 Task: Start in the project CalibrateTech the sprint 'Super Sprinters', with a duration of 1 week. Start in the project CalibrateTech the sprint 'Super Sprinters', with a duration of 3 weeks. Start in the project CalibrateTech the sprint 'Super Sprinters', with a duration of 2 weeks
Action: Mouse moved to (590, 359)
Screenshot: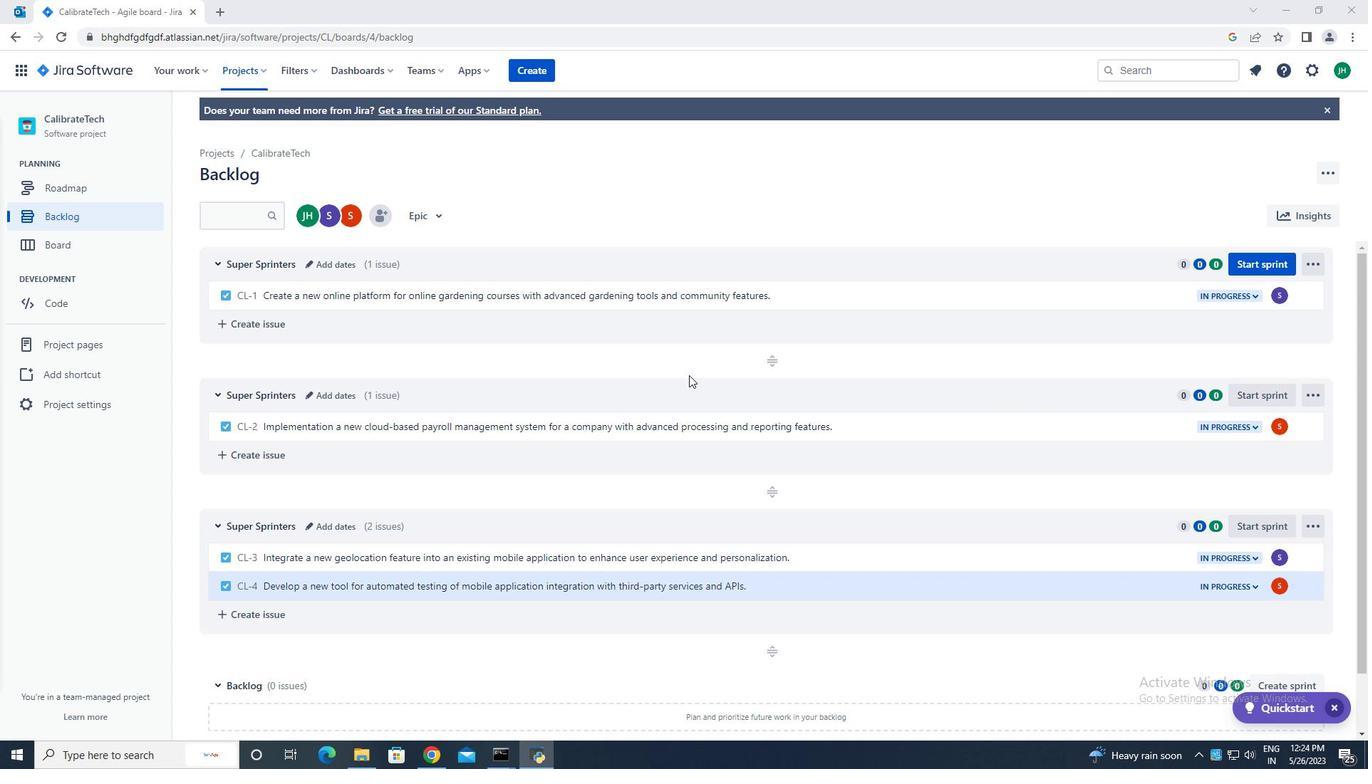
Action: Mouse scrolled (590, 360) with delta (0, 0)
Screenshot: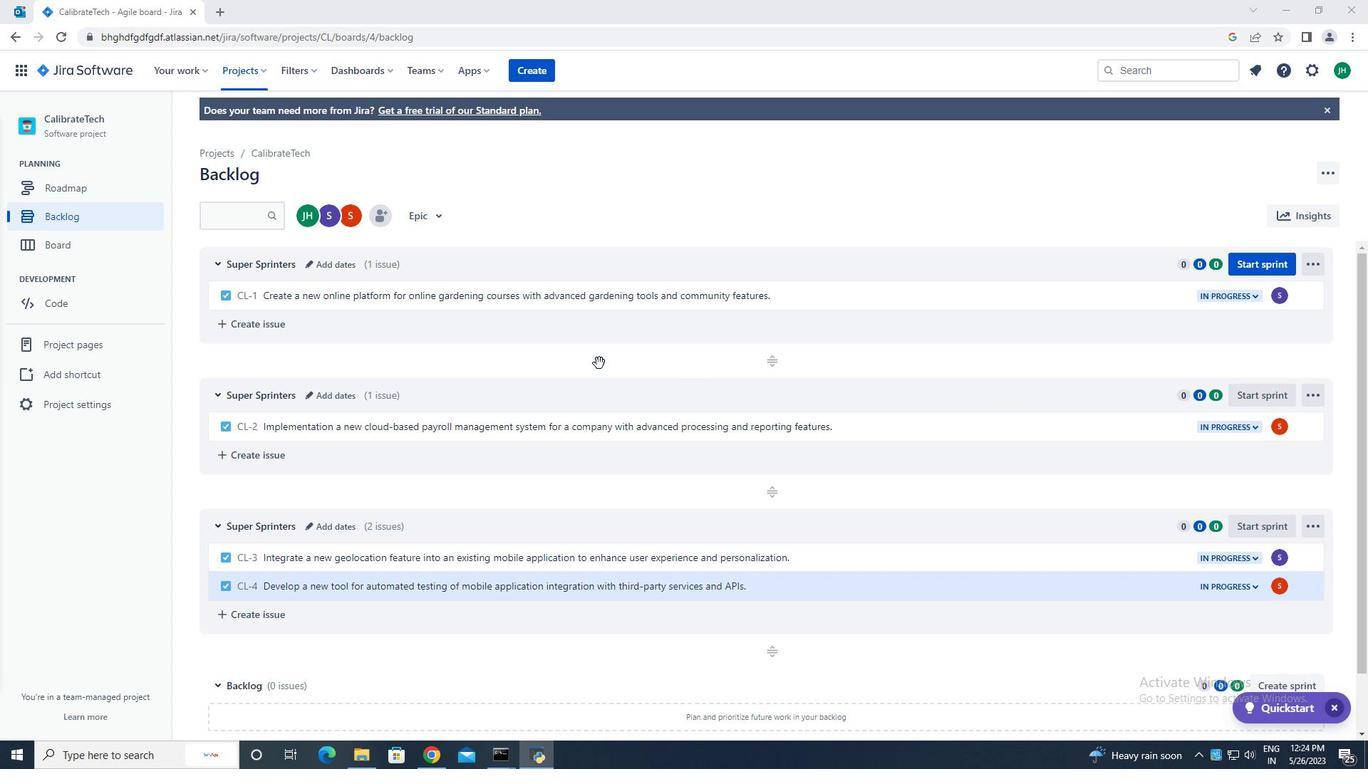 
Action: Mouse scrolled (590, 360) with delta (0, 0)
Screenshot: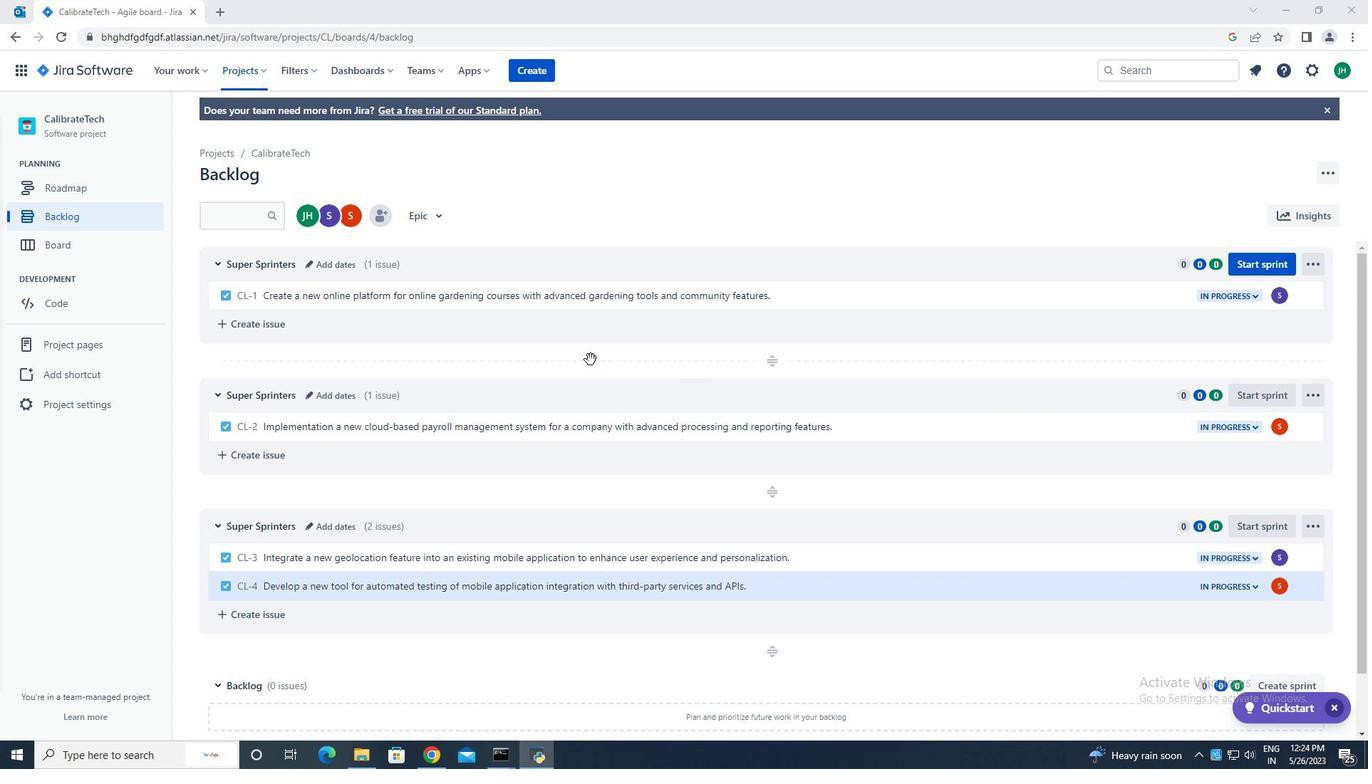 
Action: Mouse scrolled (590, 360) with delta (0, 0)
Screenshot: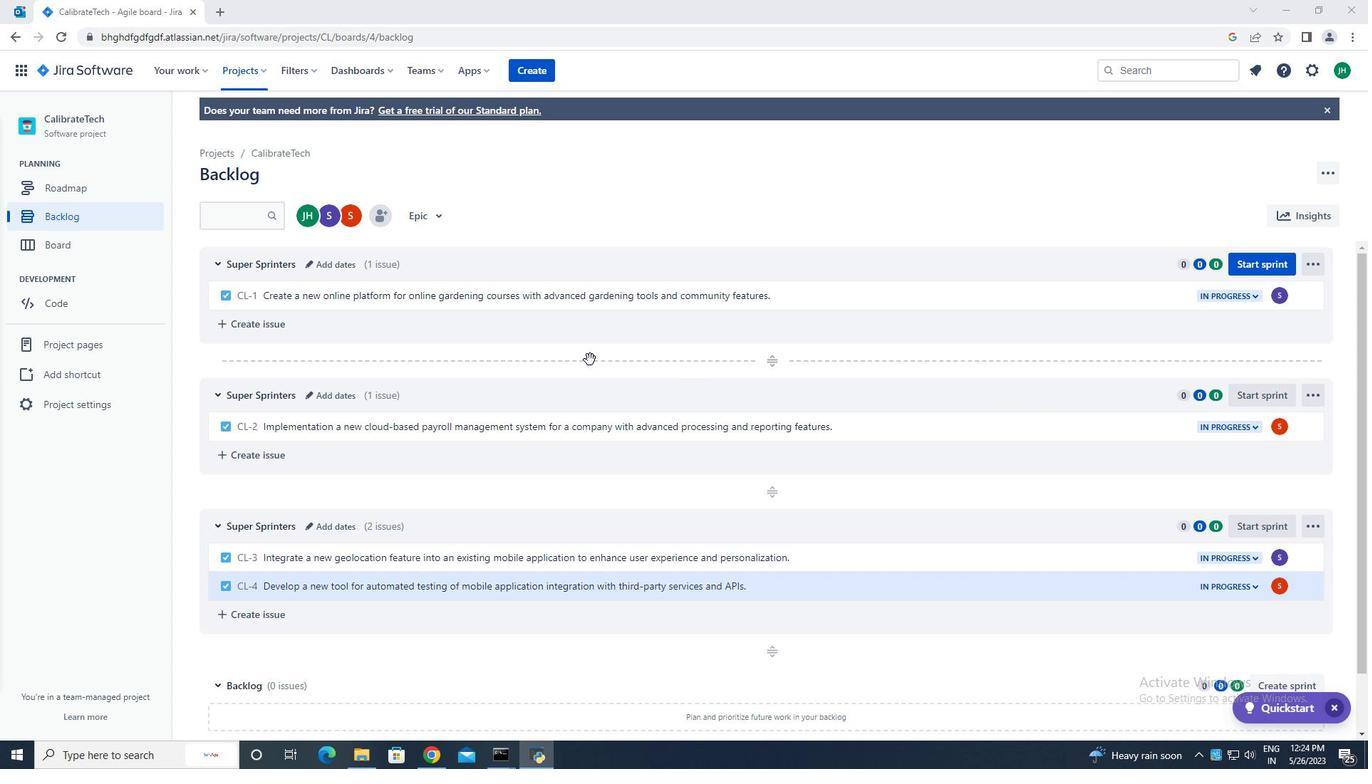 
Action: Mouse scrolled (590, 360) with delta (0, 0)
Screenshot: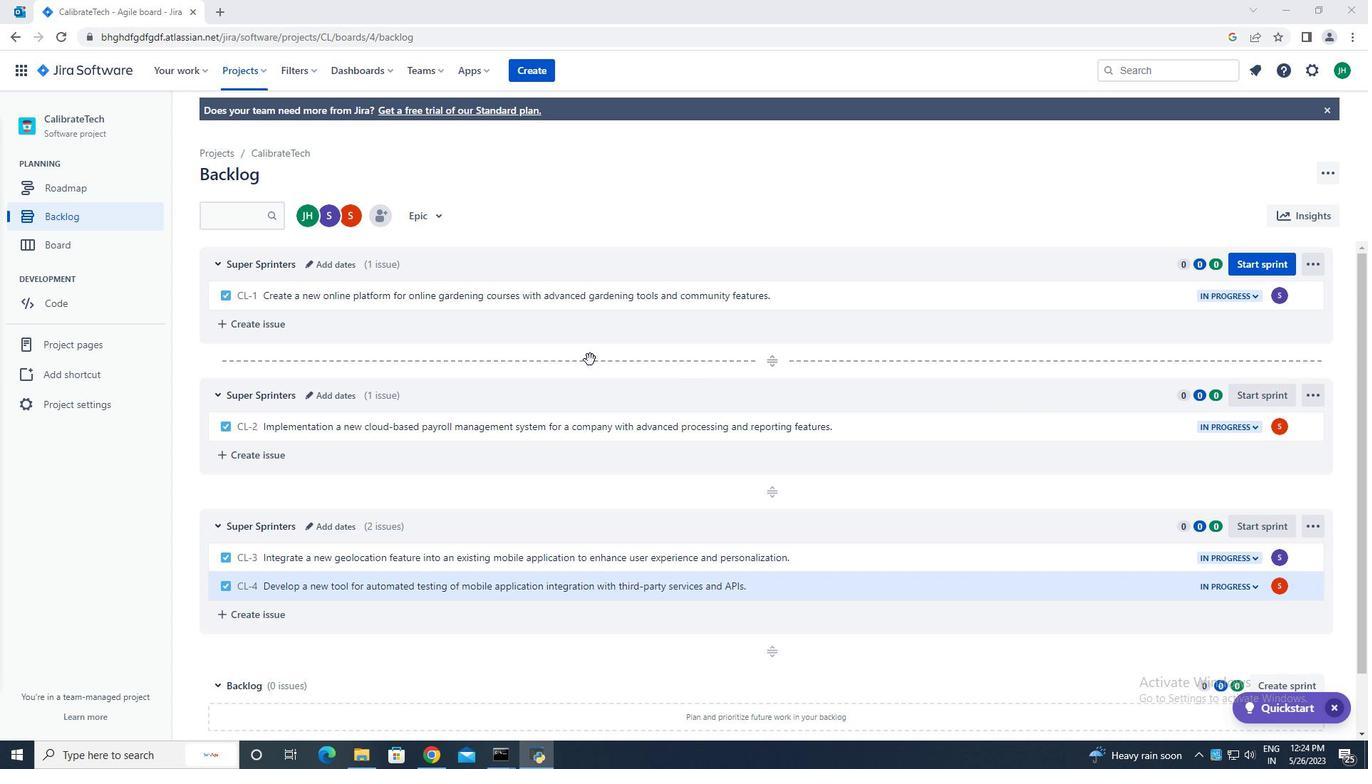 
Action: Mouse moved to (1264, 266)
Screenshot: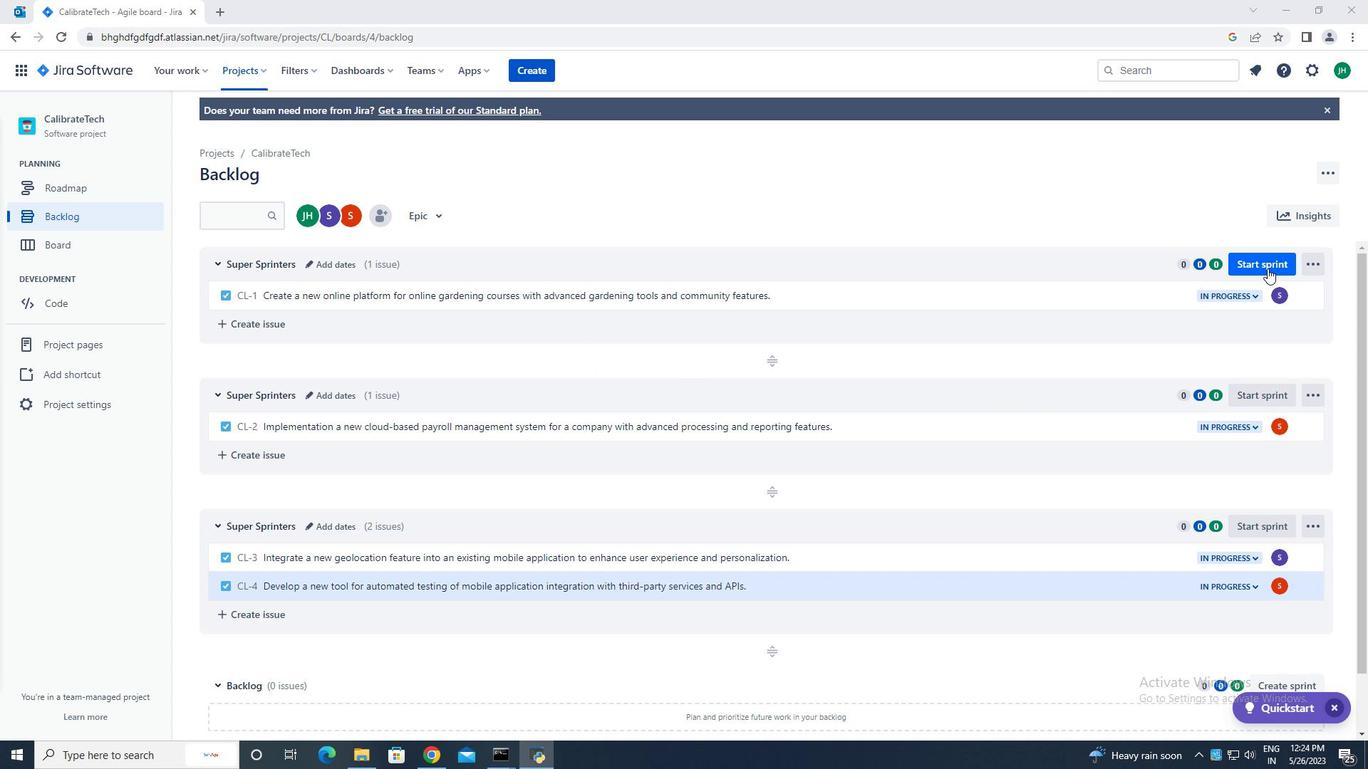 
Action: Mouse pressed left at (1264, 266)
Screenshot: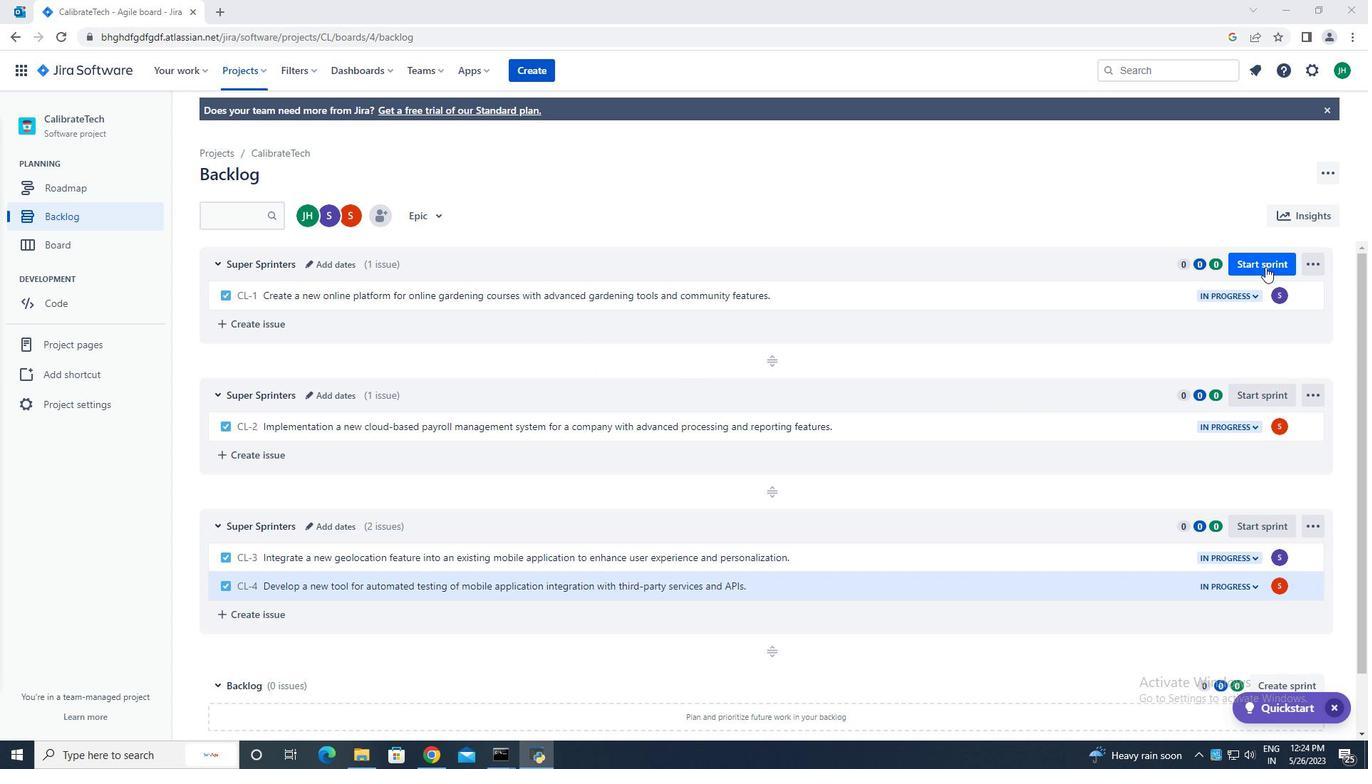 
Action: Mouse moved to (574, 245)
Screenshot: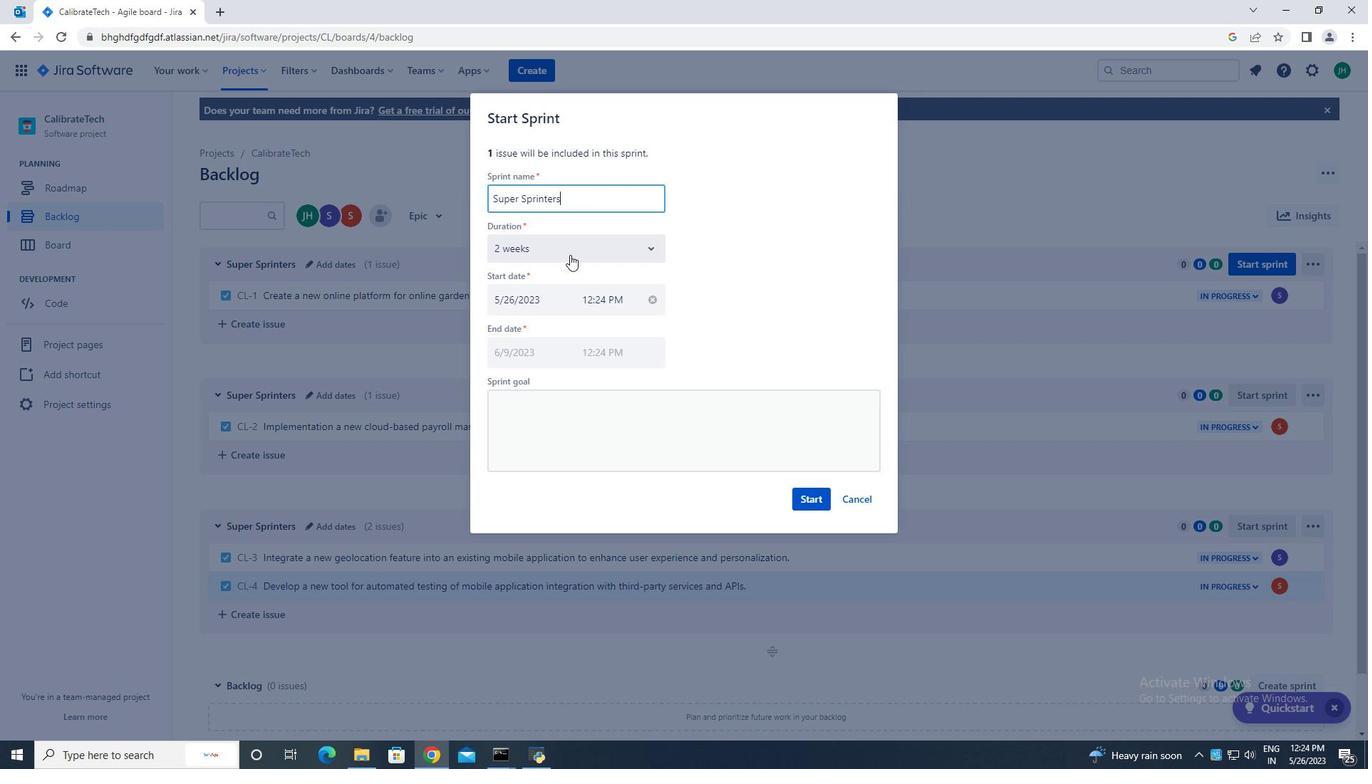 
Action: Mouse pressed left at (574, 245)
Screenshot: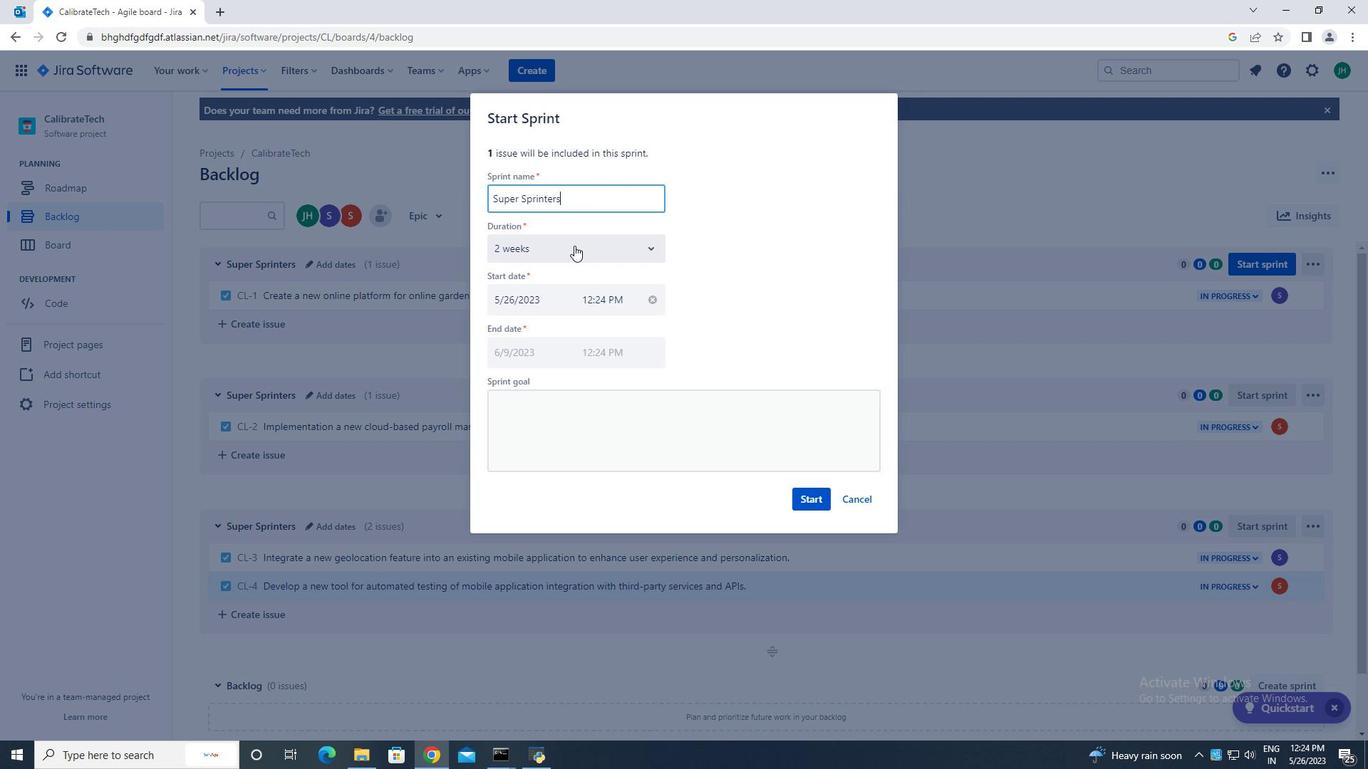 
Action: Mouse moved to (565, 280)
Screenshot: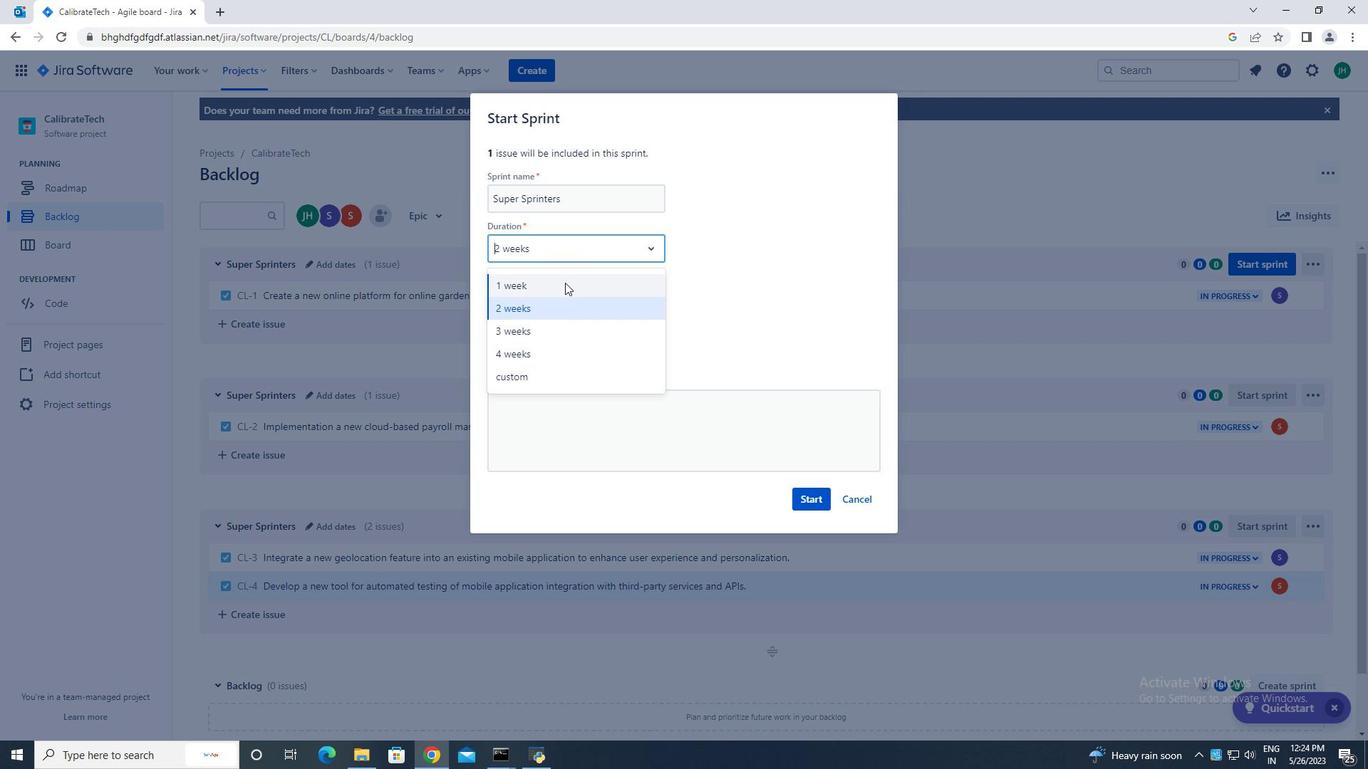
Action: Mouse pressed left at (565, 280)
Screenshot: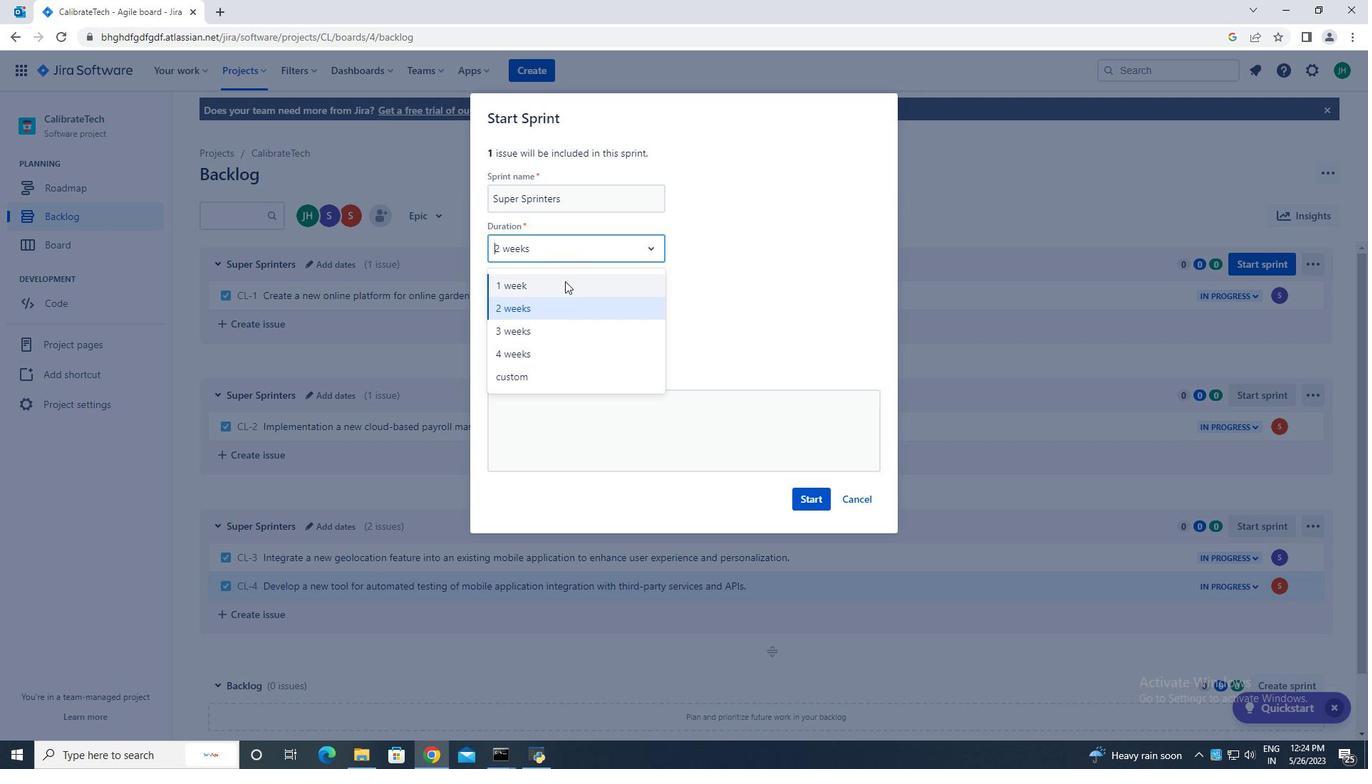 
Action: Mouse moved to (812, 500)
Screenshot: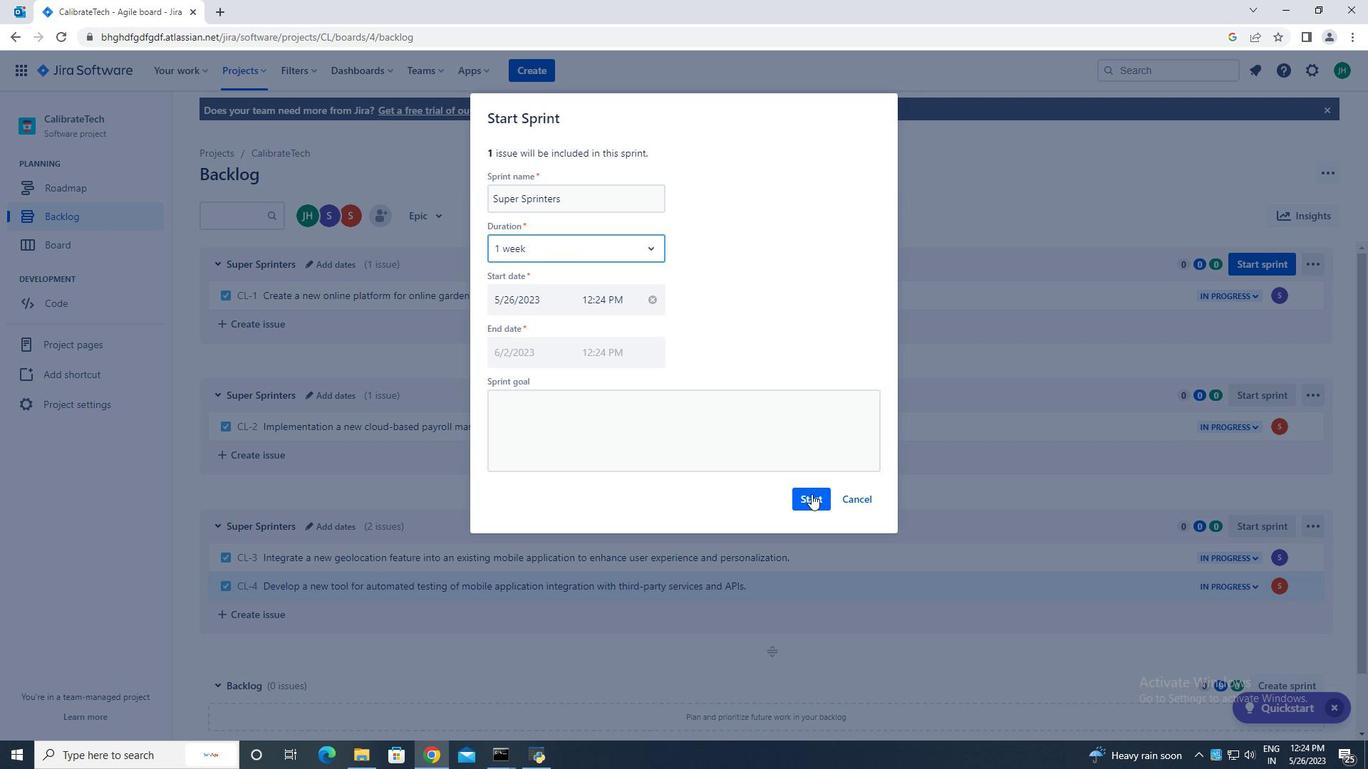 
Action: Mouse pressed left at (812, 500)
Screenshot: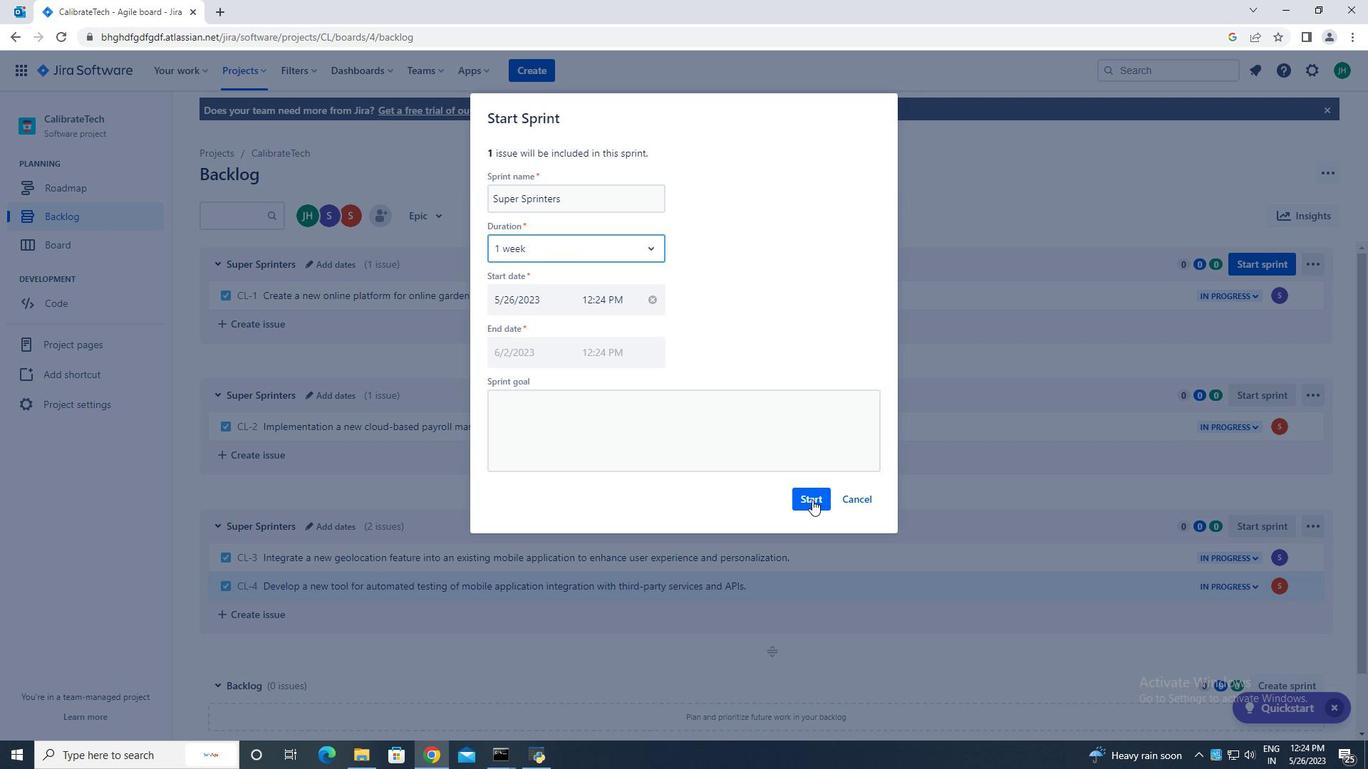 
Action: Mouse moved to (76, 216)
Screenshot: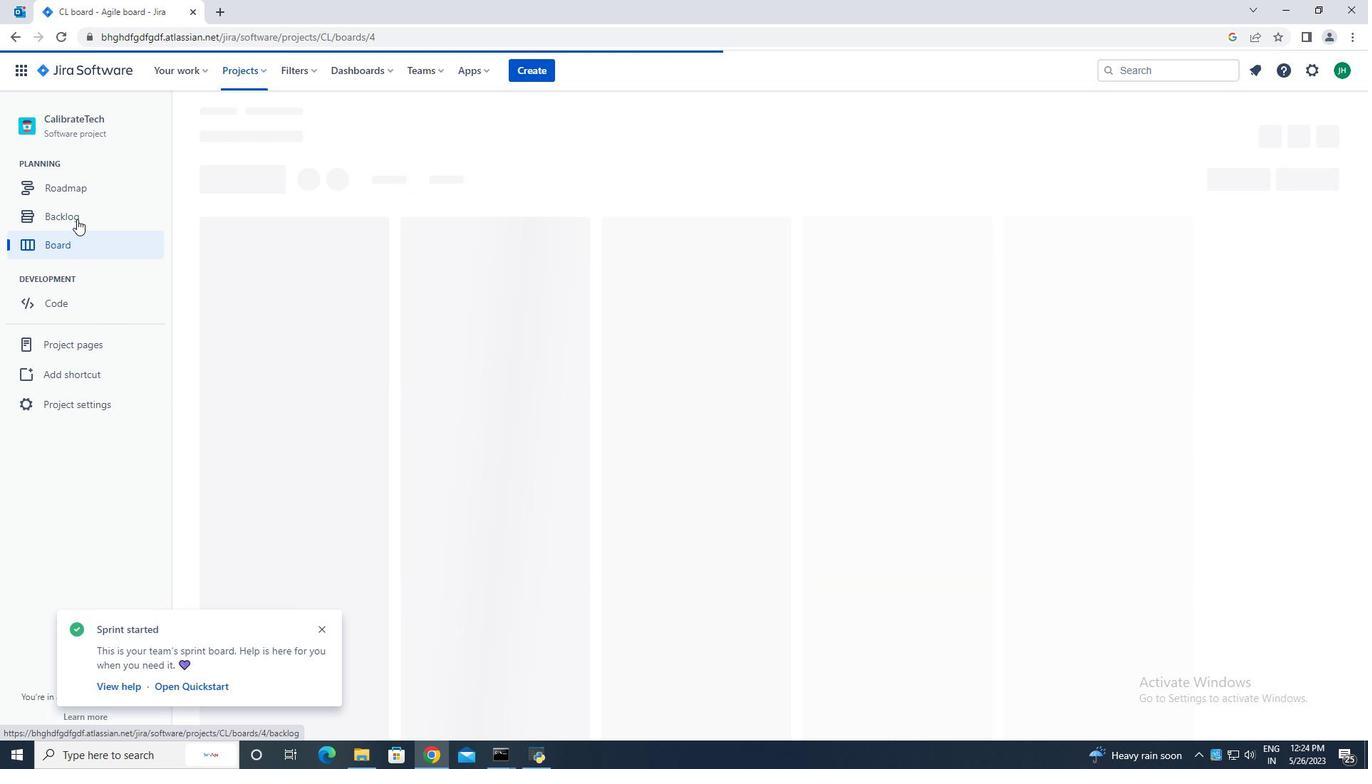 
Action: Mouse pressed left at (76, 216)
Screenshot: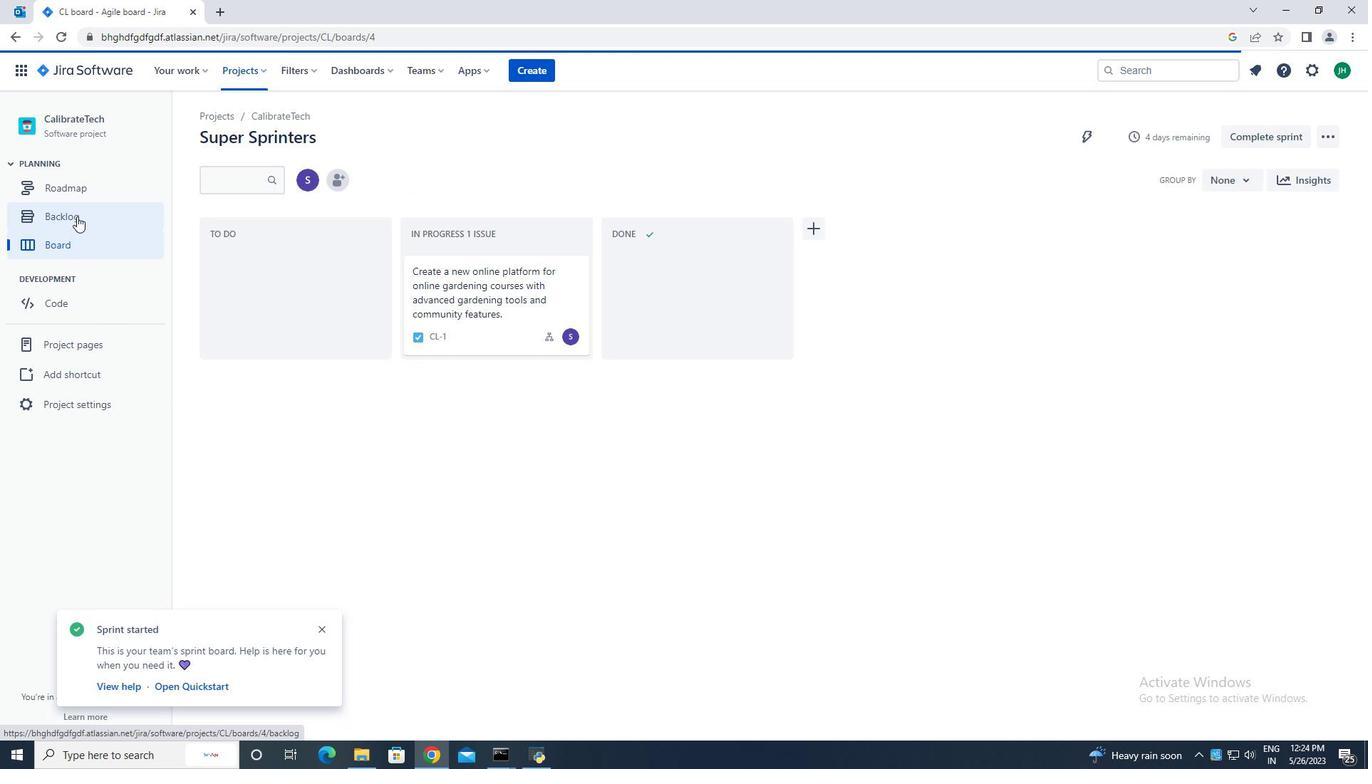 
Action: Mouse moved to (1264, 386)
Screenshot: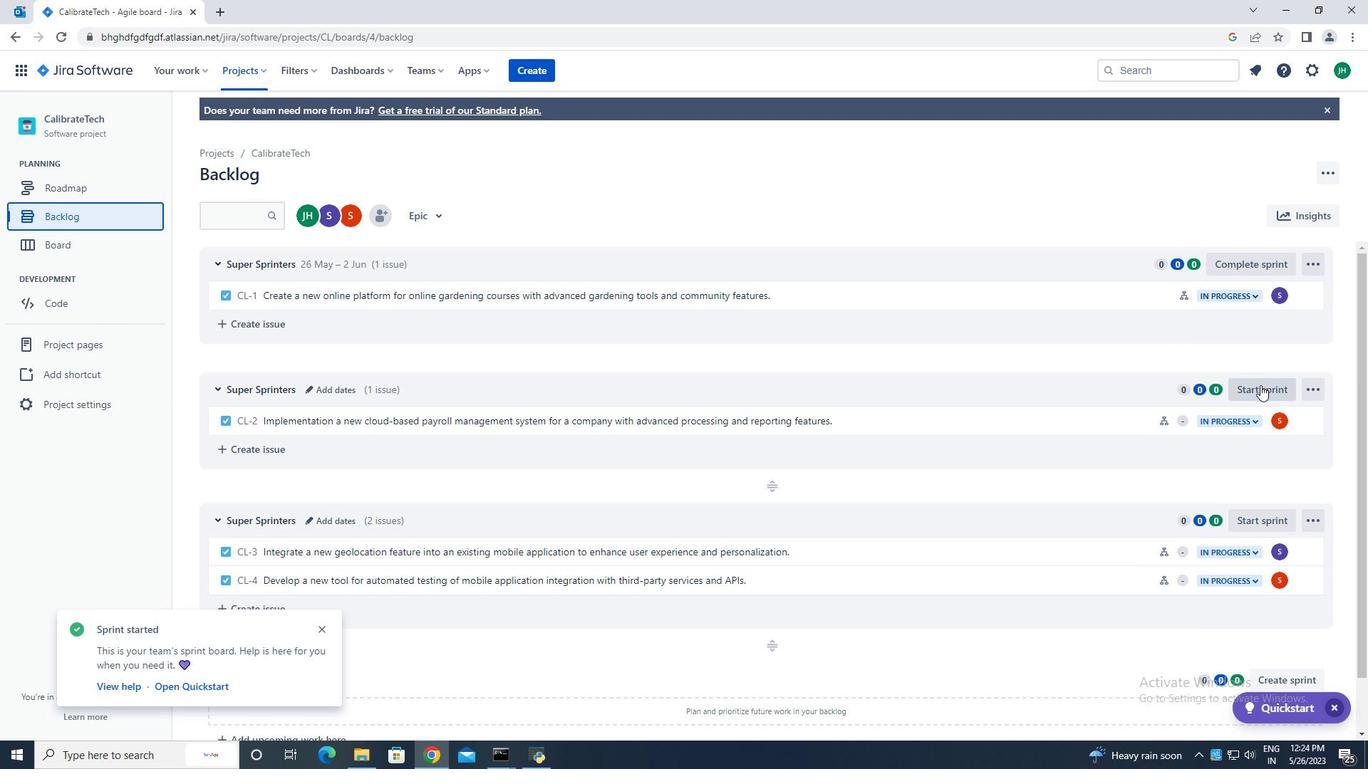 
Action: Mouse pressed left at (1264, 386)
Screenshot: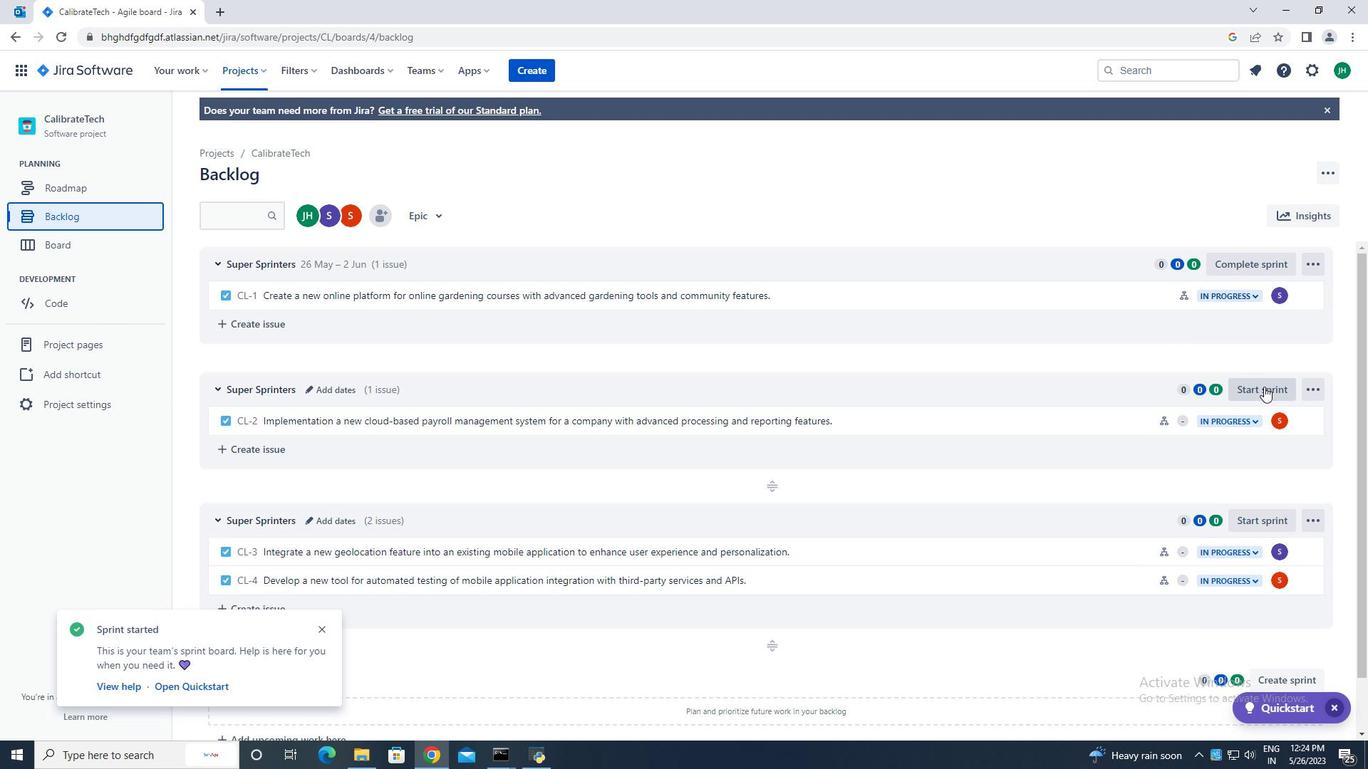 
Action: Mouse moved to (540, 250)
Screenshot: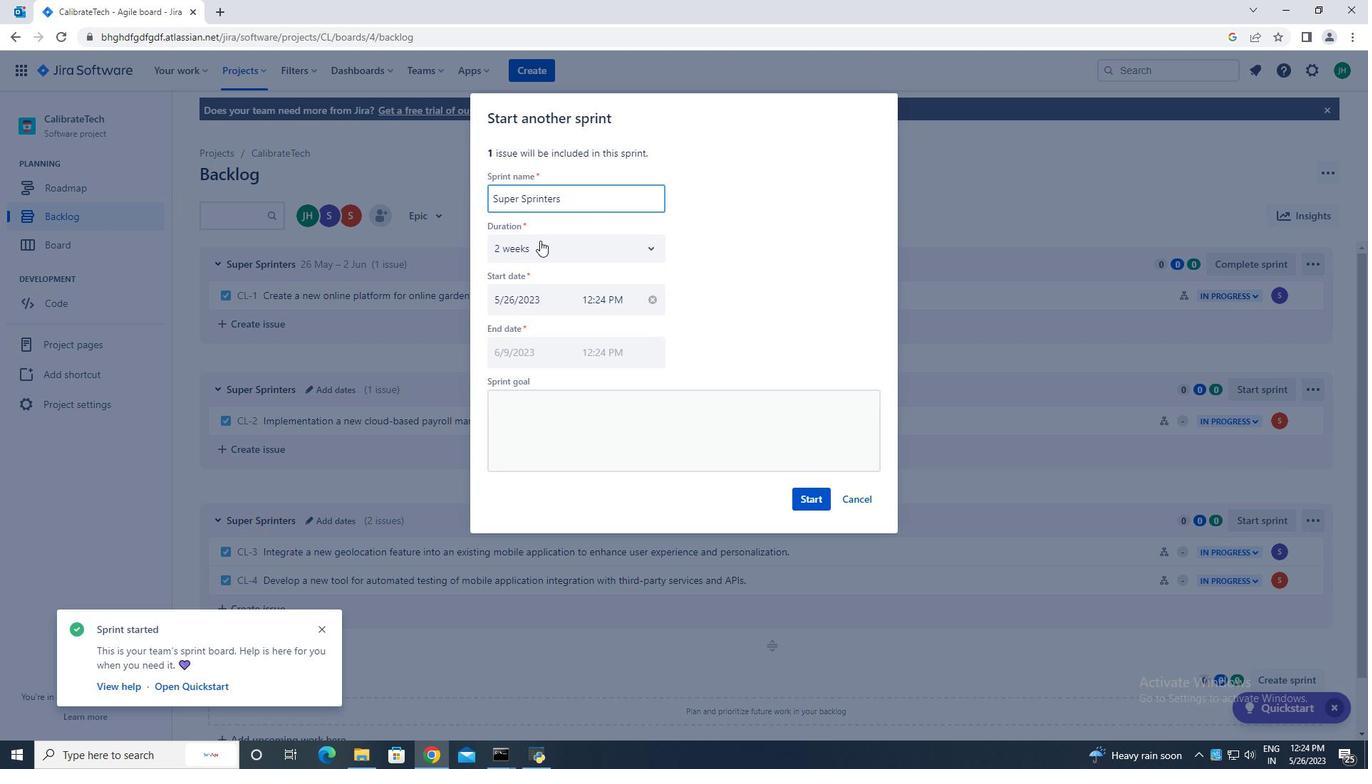 
Action: Mouse pressed left at (540, 250)
Screenshot: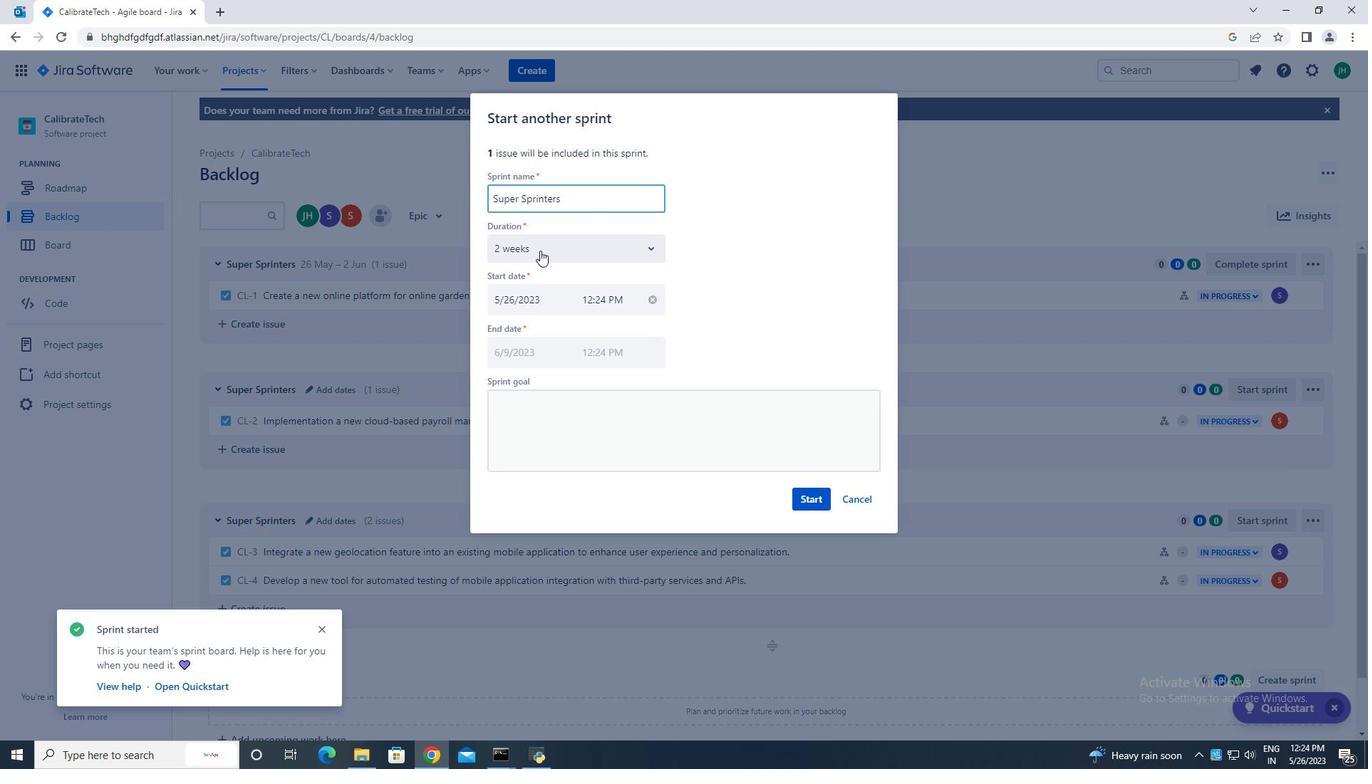 
Action: Mouse moved to (533, 329)
Screenshot: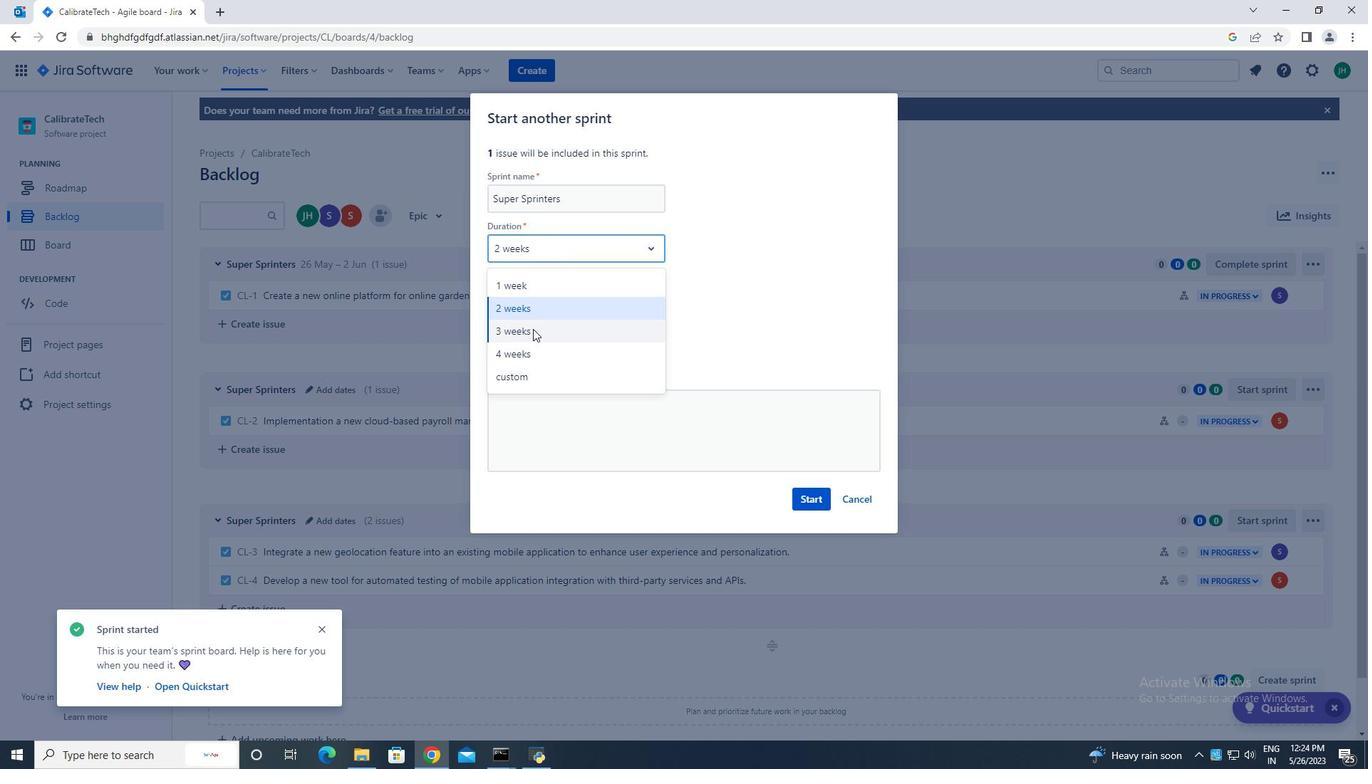 
Action: Mouse pressed left at (533, 329)
Screenshot: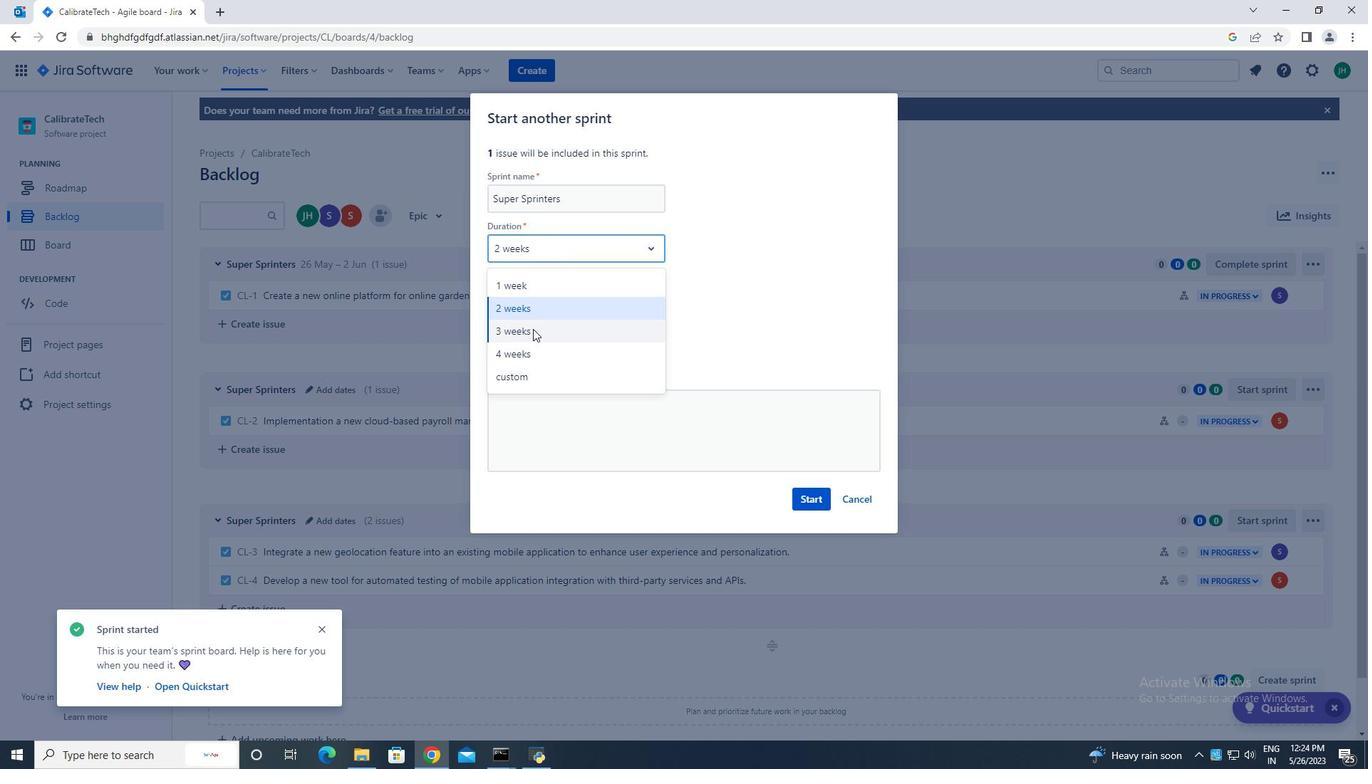 
Action: Mouse moved to (811, 499)
Screenshot: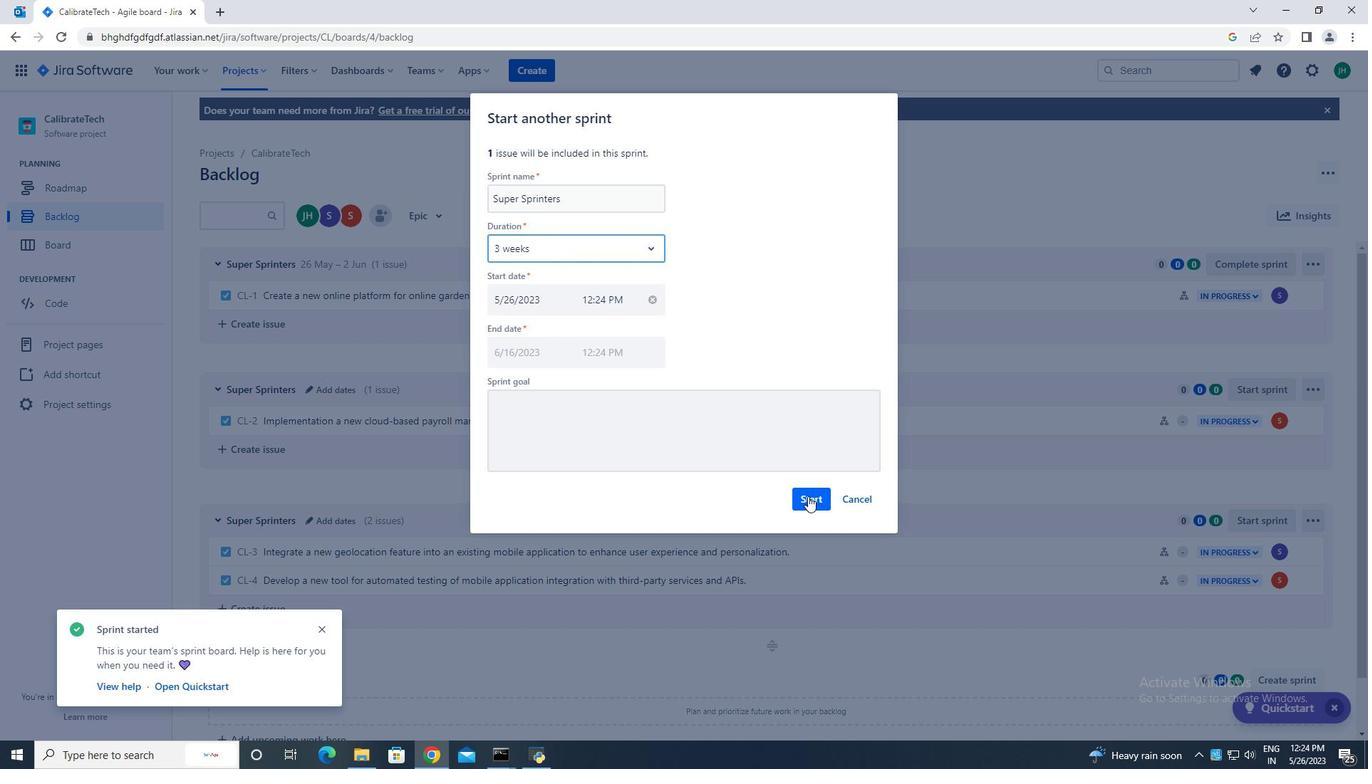 
Action: Mouse pressed left at (811, 499)
Screenshot: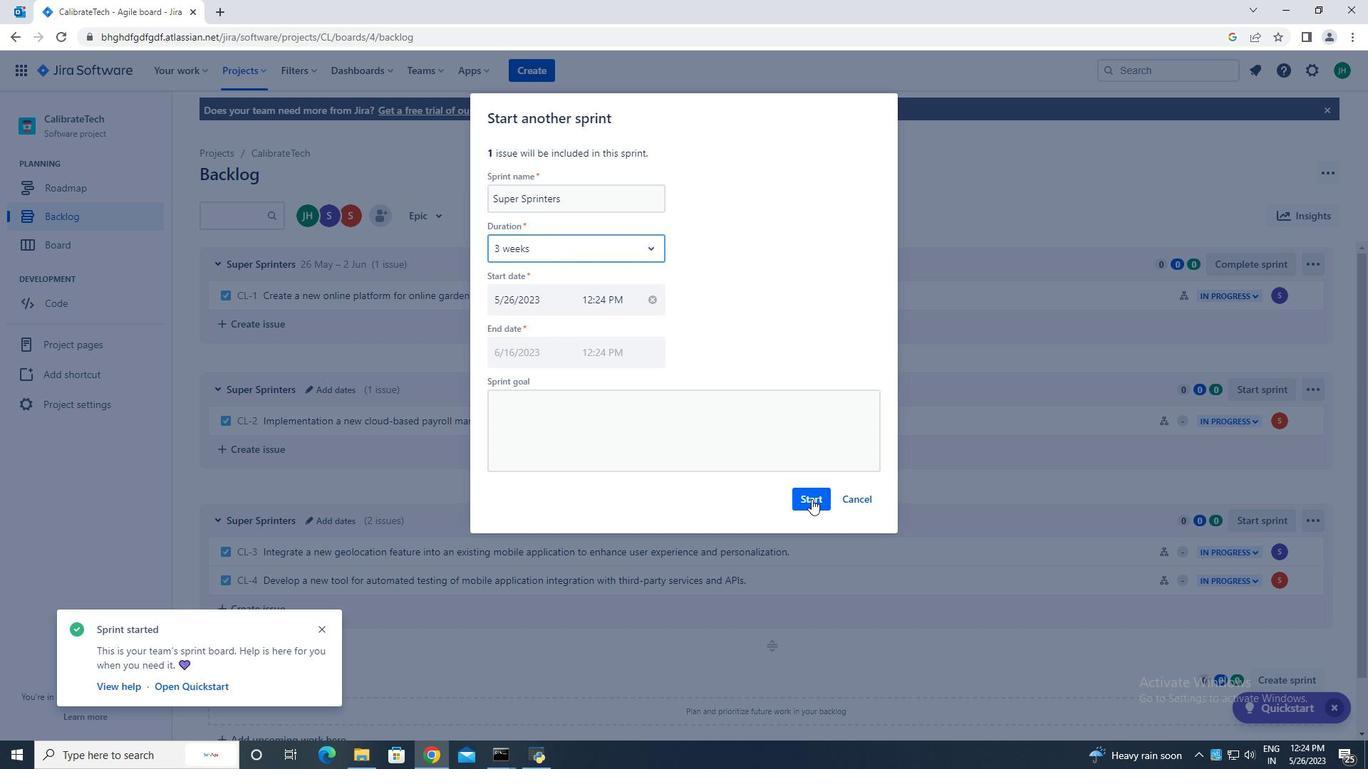 
Action: Mouse moved to (124, 208)
Screenshot: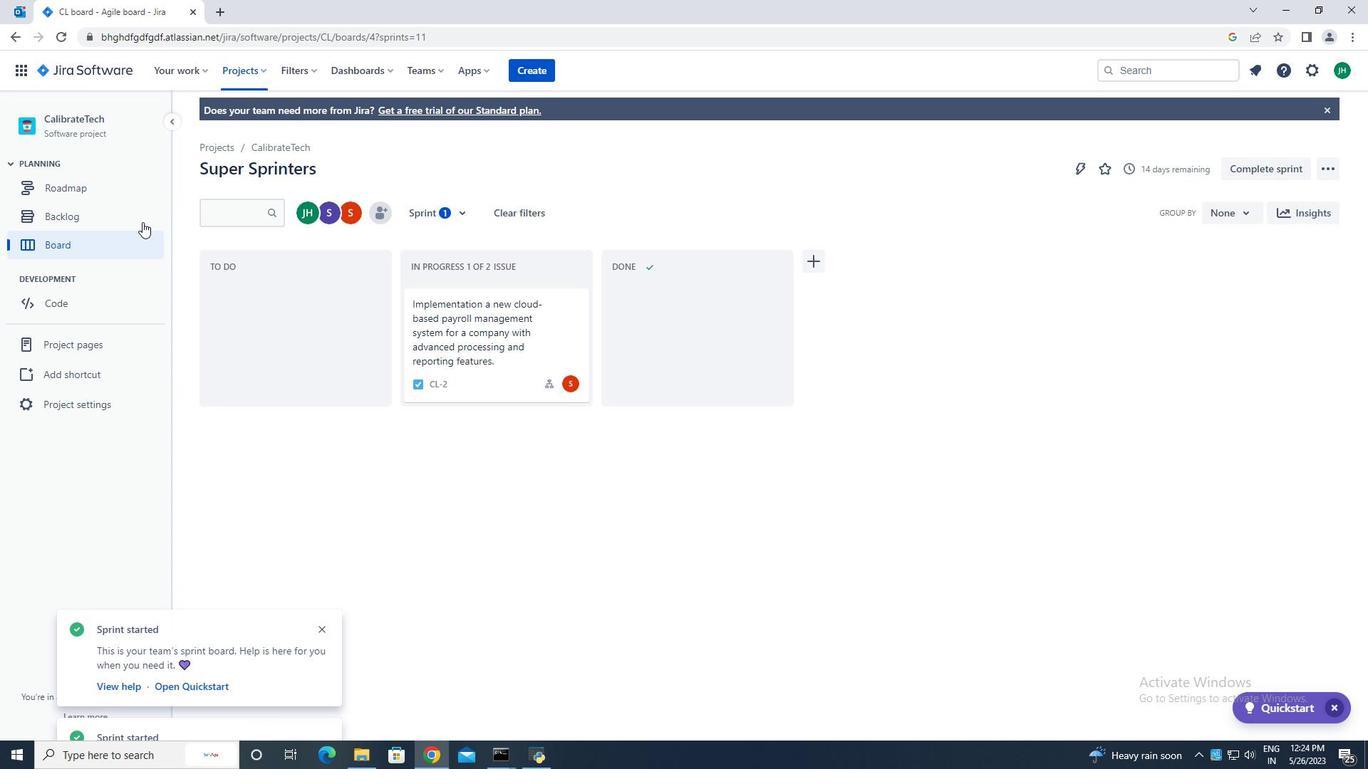 
Action: Mouse pressed left at (124, 208)
Screenshot: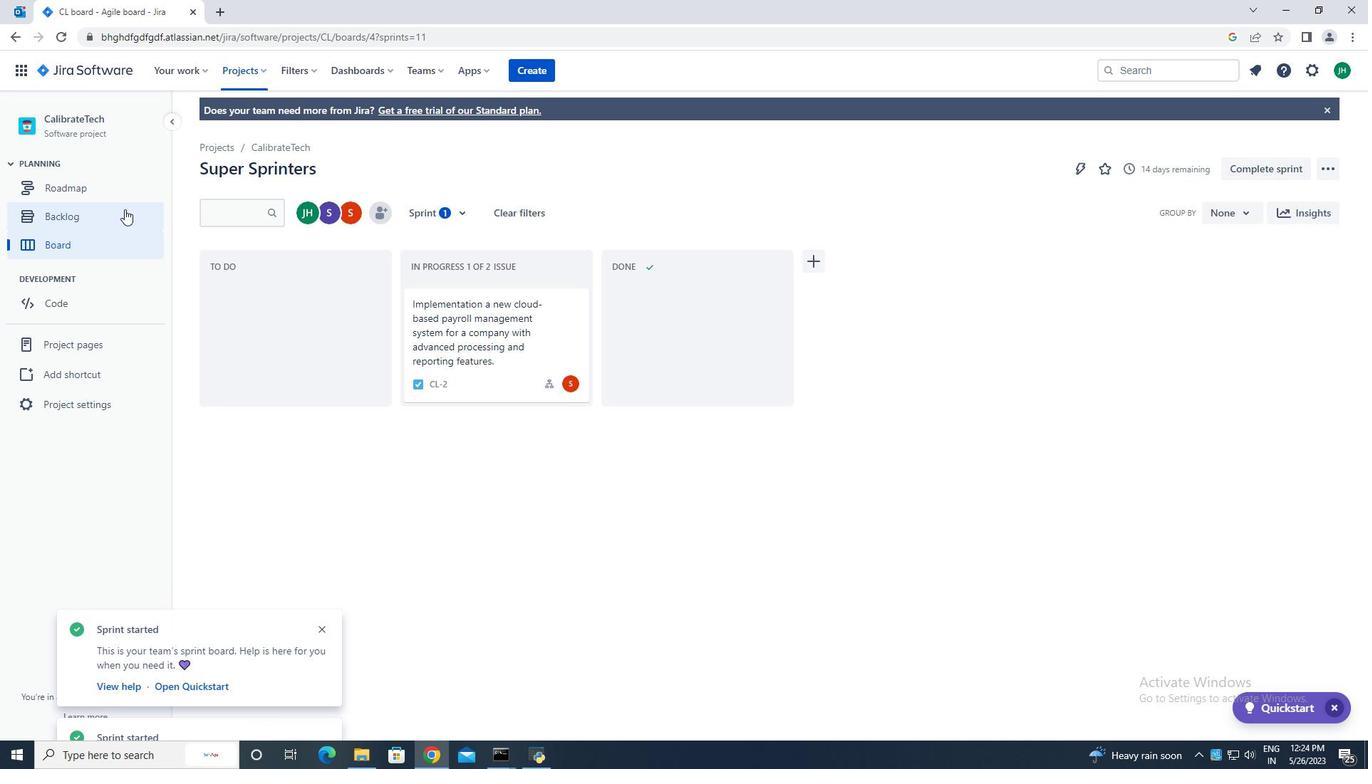 
Action: Mouse moved to (1264, 511)
Screenshot: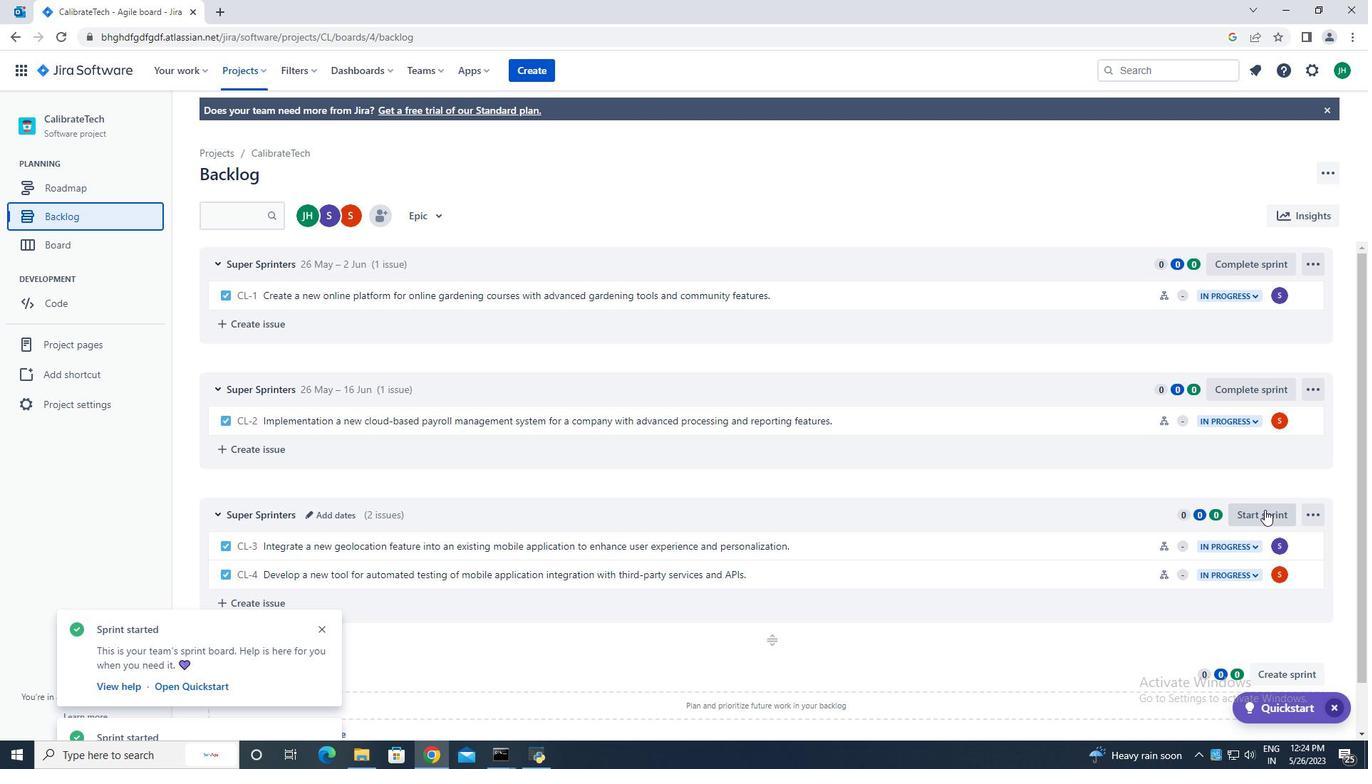 
Action: Mouse pressed left at (1264, 511)
Screenshot: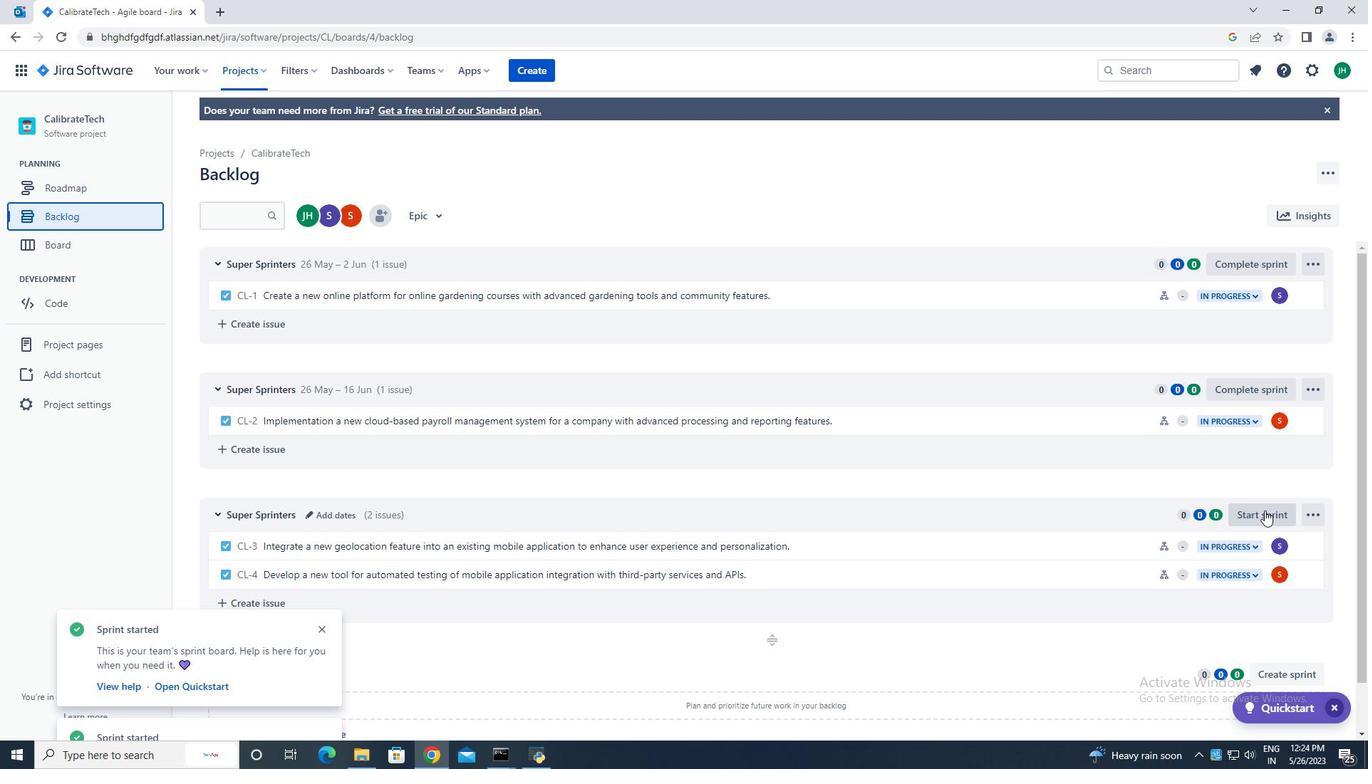 
Action: Mouse moved to (532, 252)
Screenshot: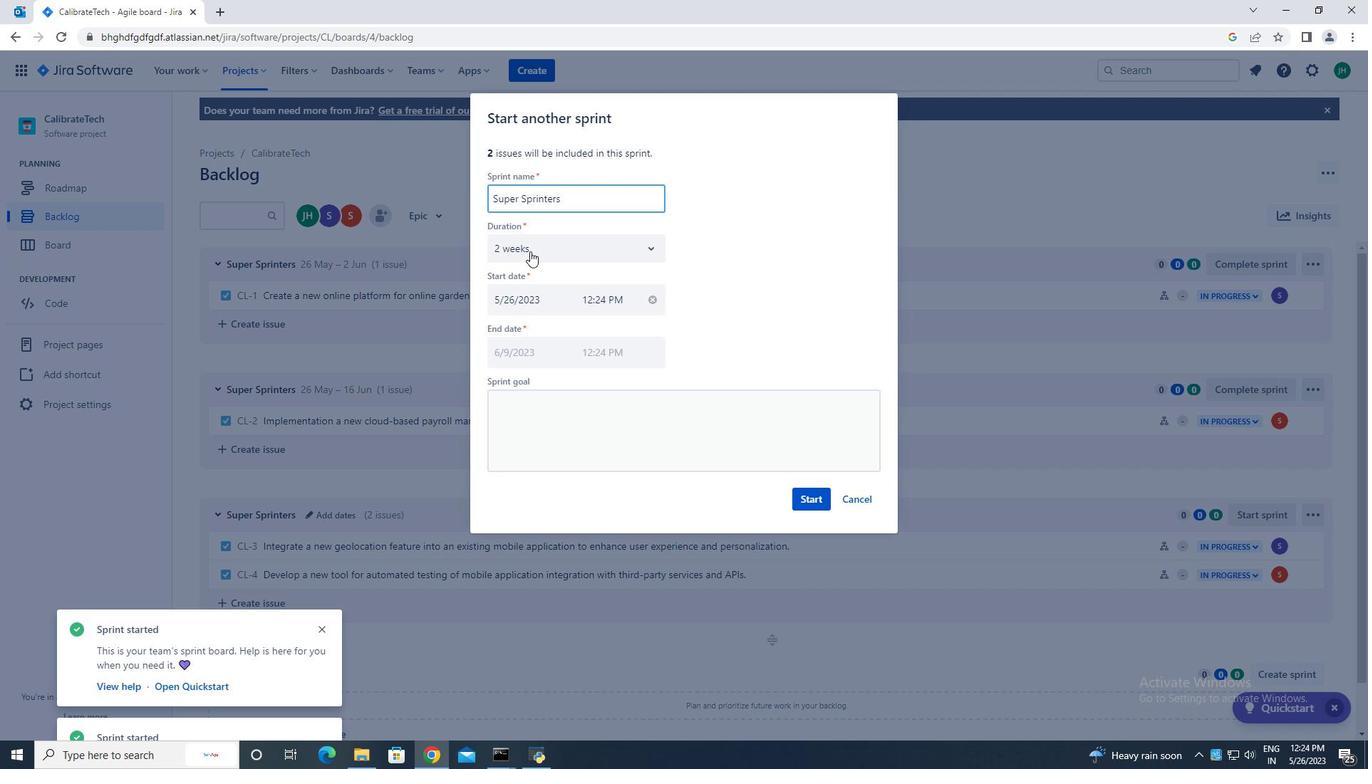 
Action: Mouse pressed left at (532, 252)
Screenshot: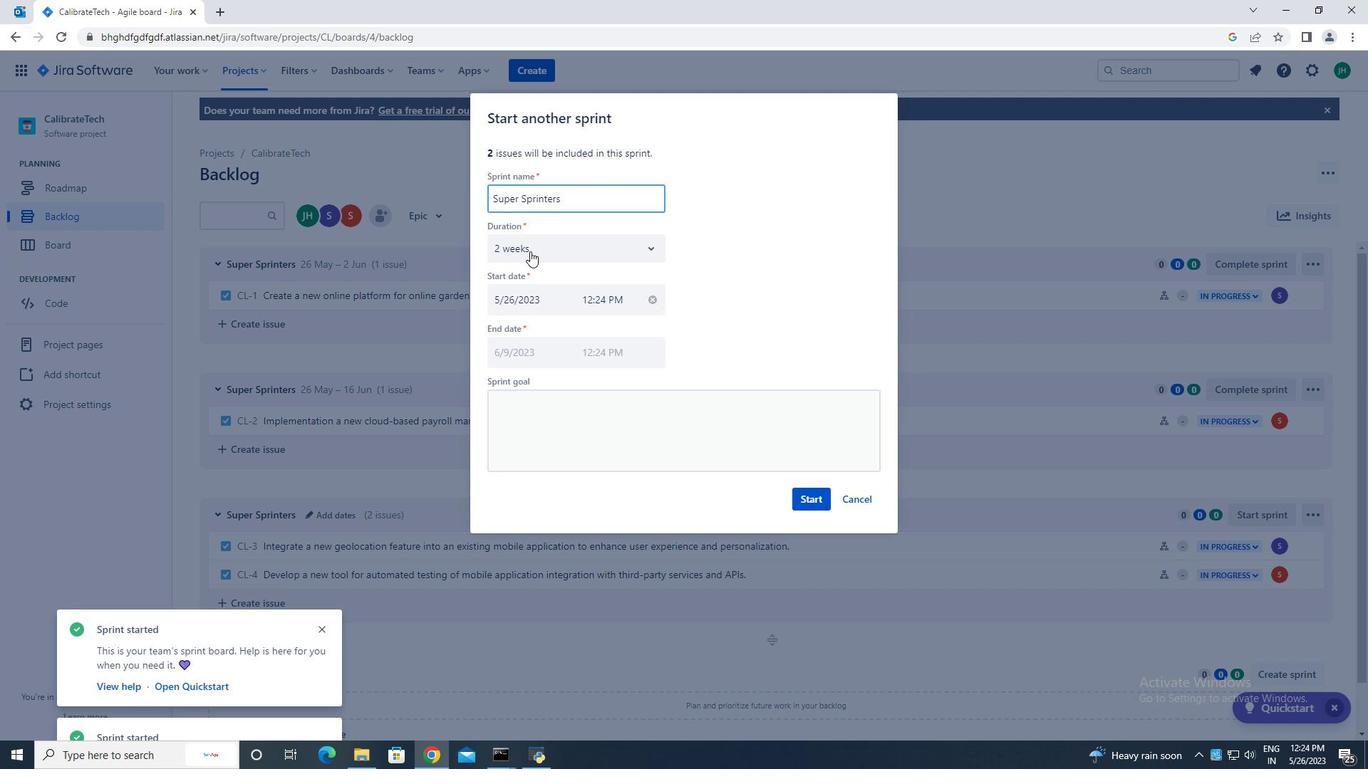 
Action: Mouse moved to (522, 312)
Screenshot: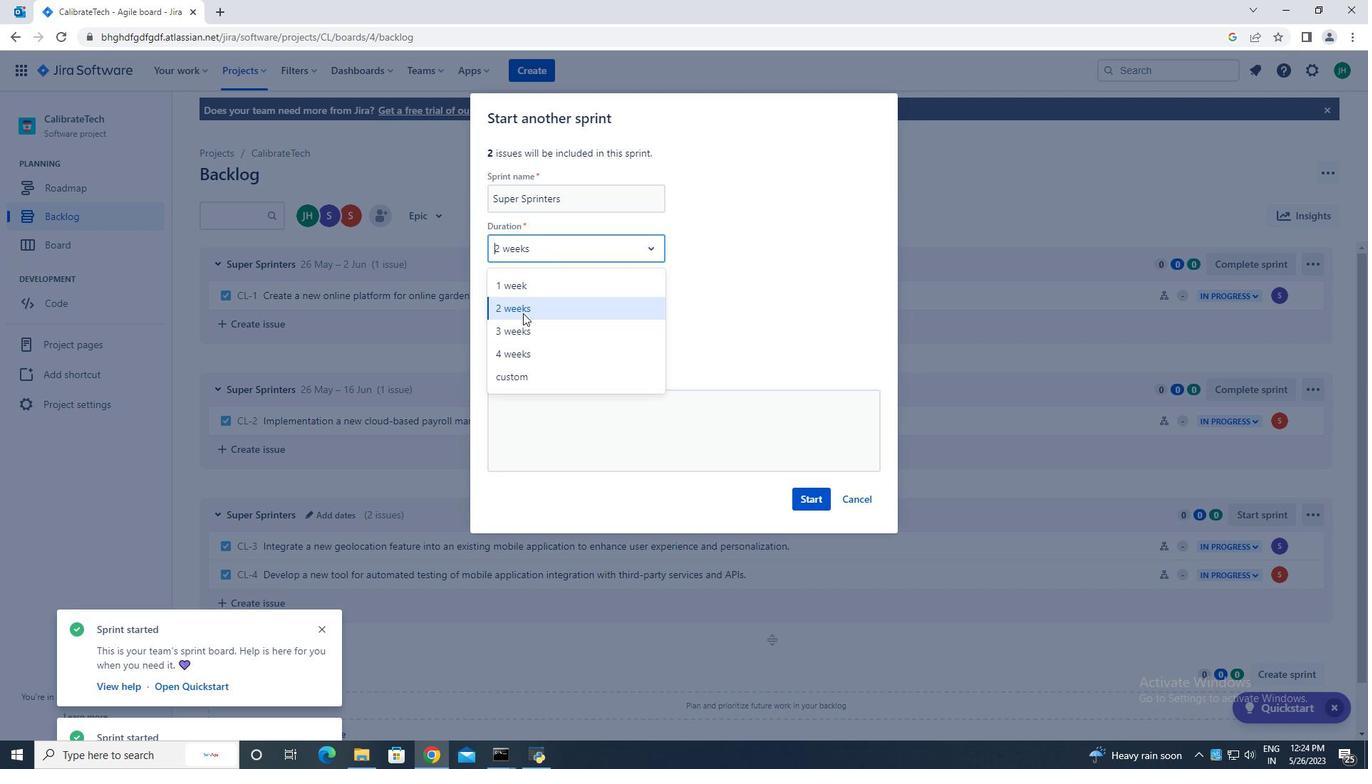 
Action: Mouse pressed left at (522, 312)
Screenshot: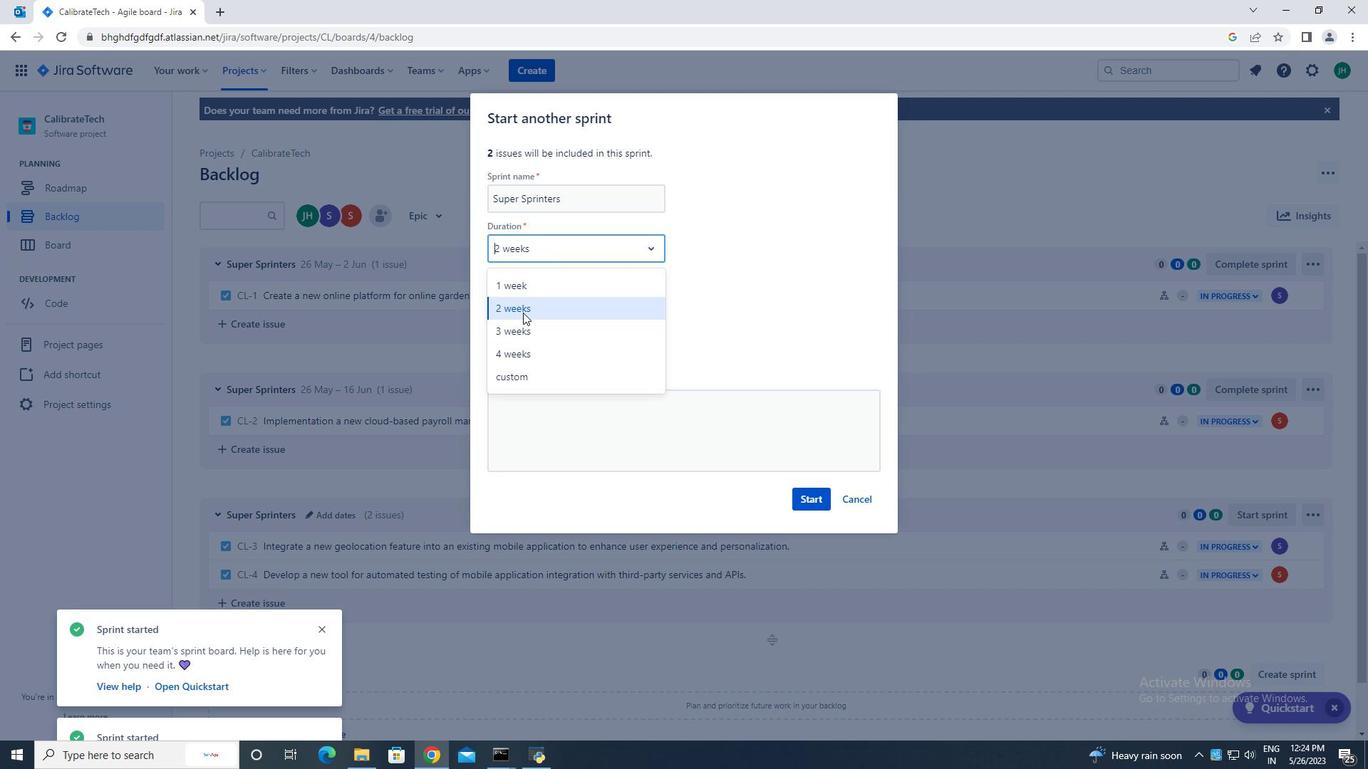 
Action: Mouse moved to (810, 499)
Screenshot: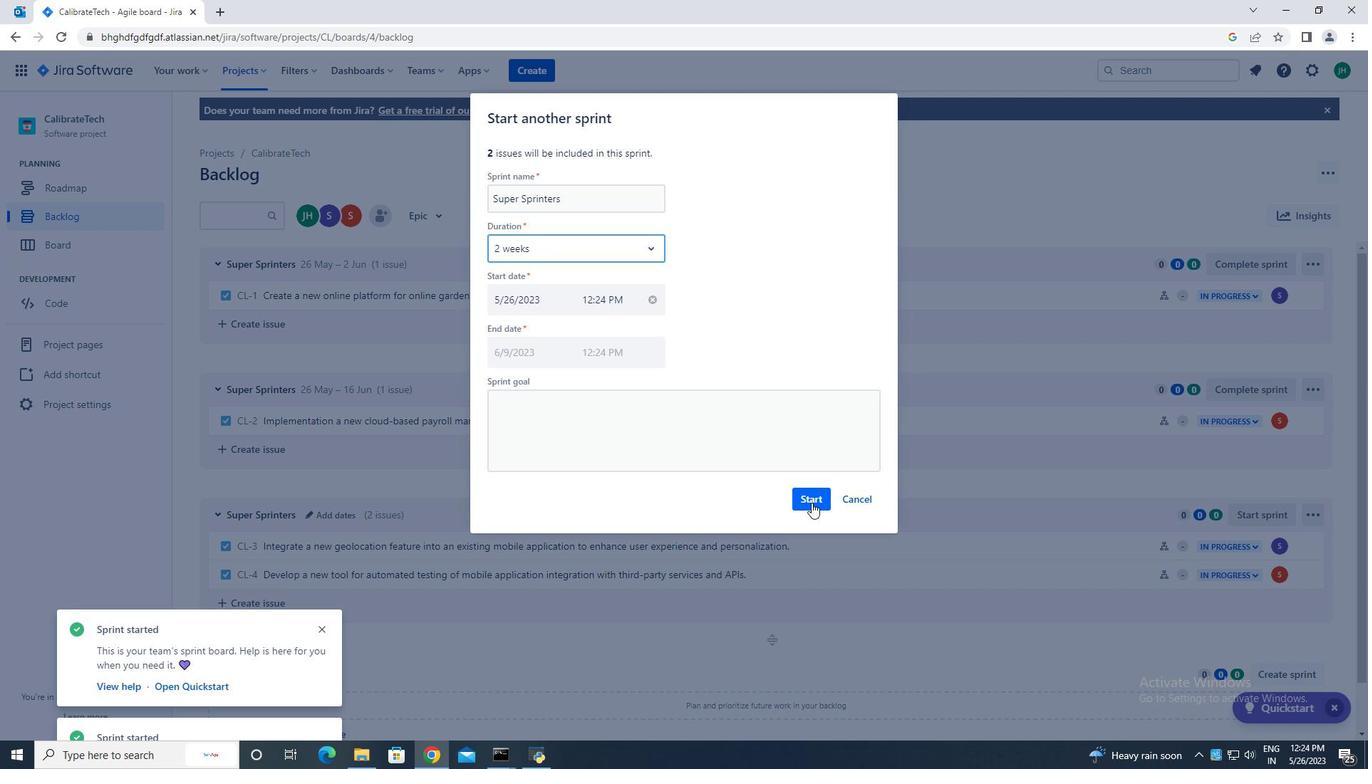 
Action: Mouse pressed left at (810, 499)
Screenshot: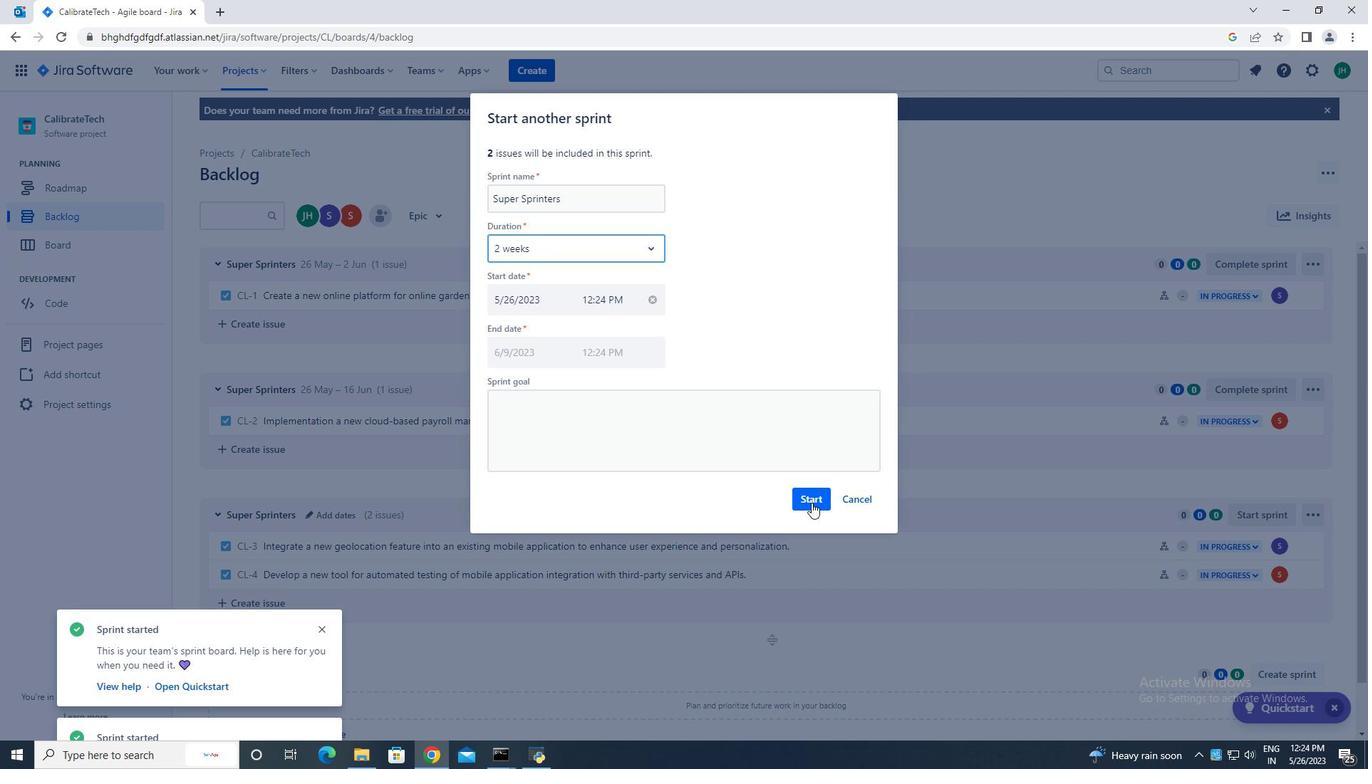 
Action: Mouse moved to (125, 220)
Screenshot: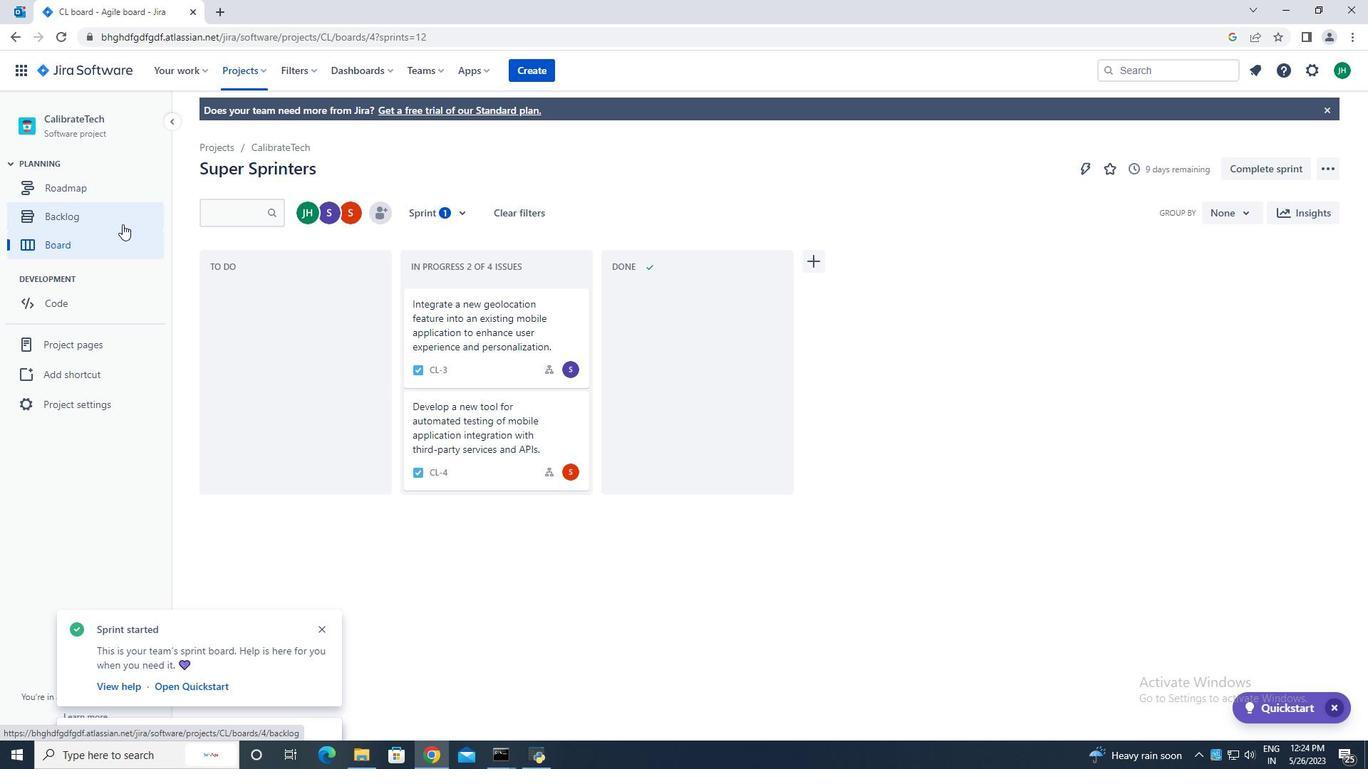 
